 Task: Search one way flight ticket for 3 adults, 3 children in business from Peoria: General Downing-peoria International Airport to Gillette: Gillette Campbell County Airport on 5-1-2023. Choice of flights is Emirates. Number of bags: 1 carry on bag and 3 checked bags. Outbound departure time preference is 22:30.
Action: Mouse moved to (219, 308)
Screenshot: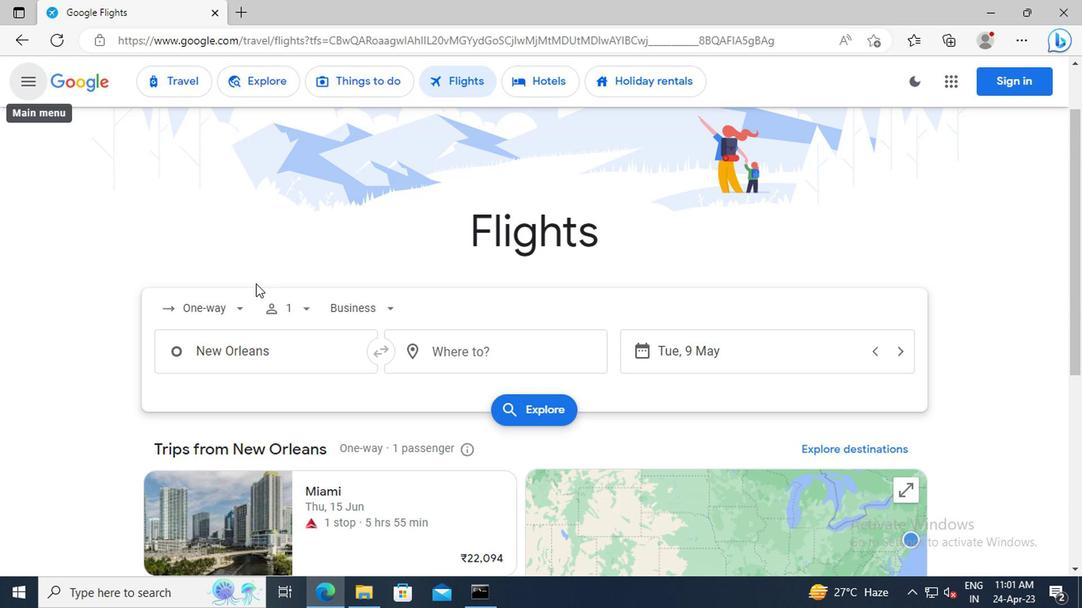 
Action: Mouse pressed left at (219, 308)
Screenshot: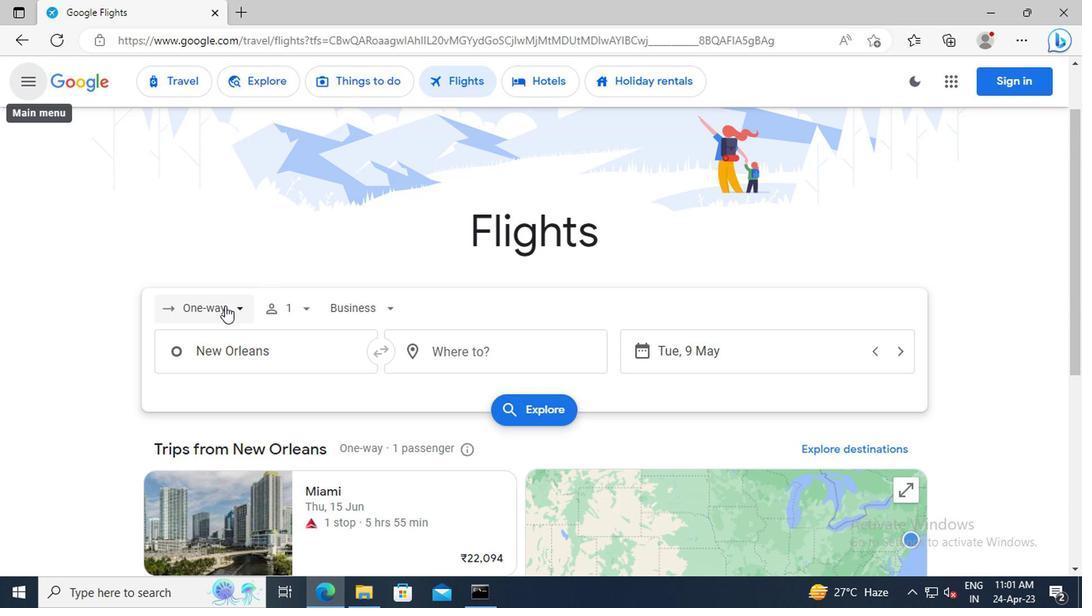 
Action: Mouse moved to (221, 387)
Screenshot: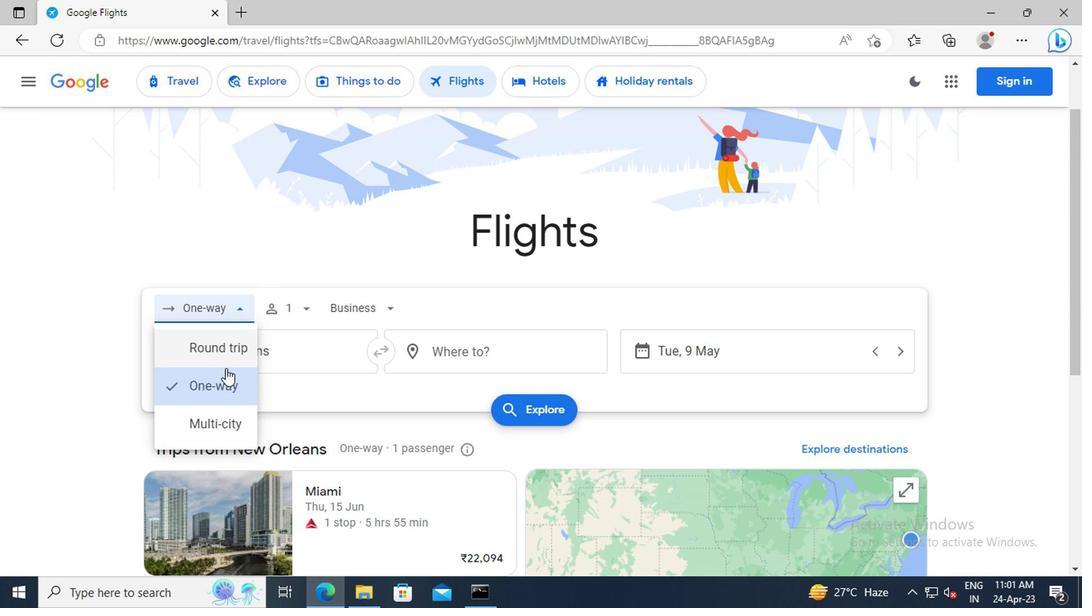 
Action: Mouse pressed left at (221, 387)
Screenshot: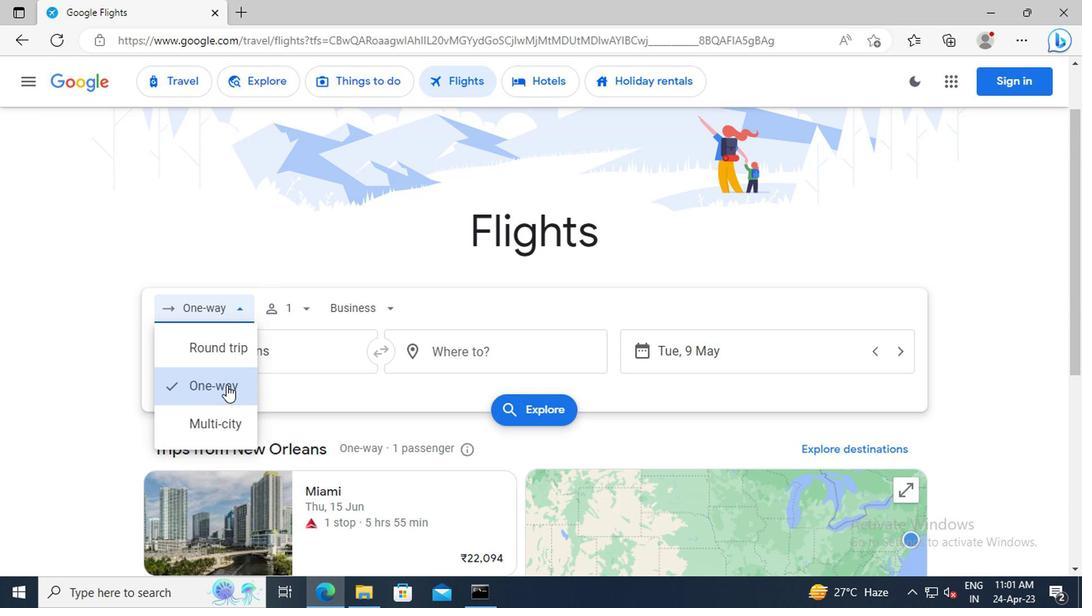 
Action: Mouse moved to (301, 311)
Screenshot: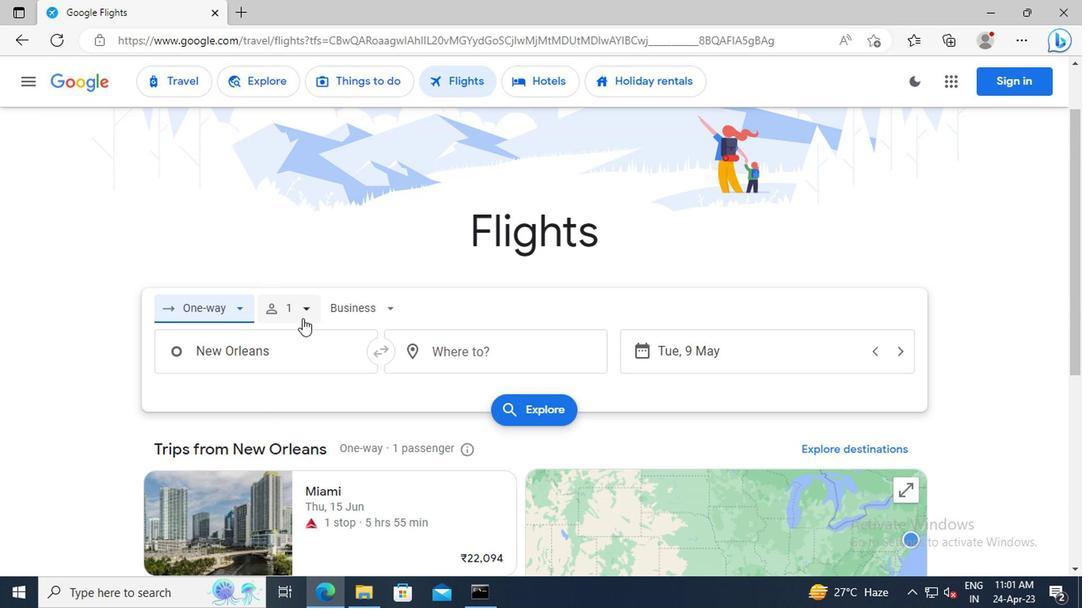 
Action: Mouse pressed left at (301, 311)
Screenshot: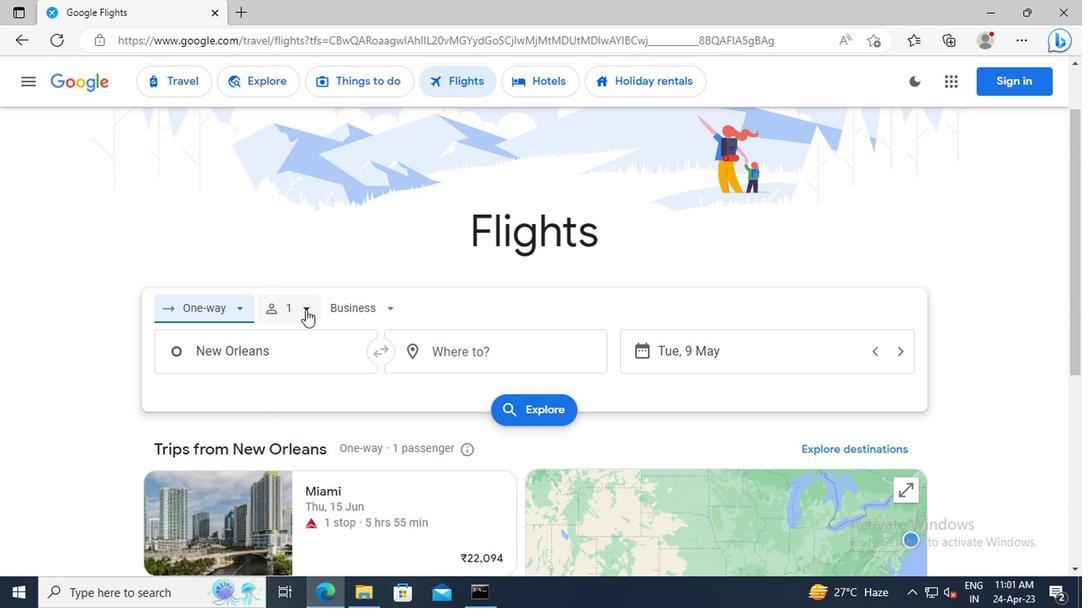 
Action: Mouse moved to (416, 355)
Screenshot: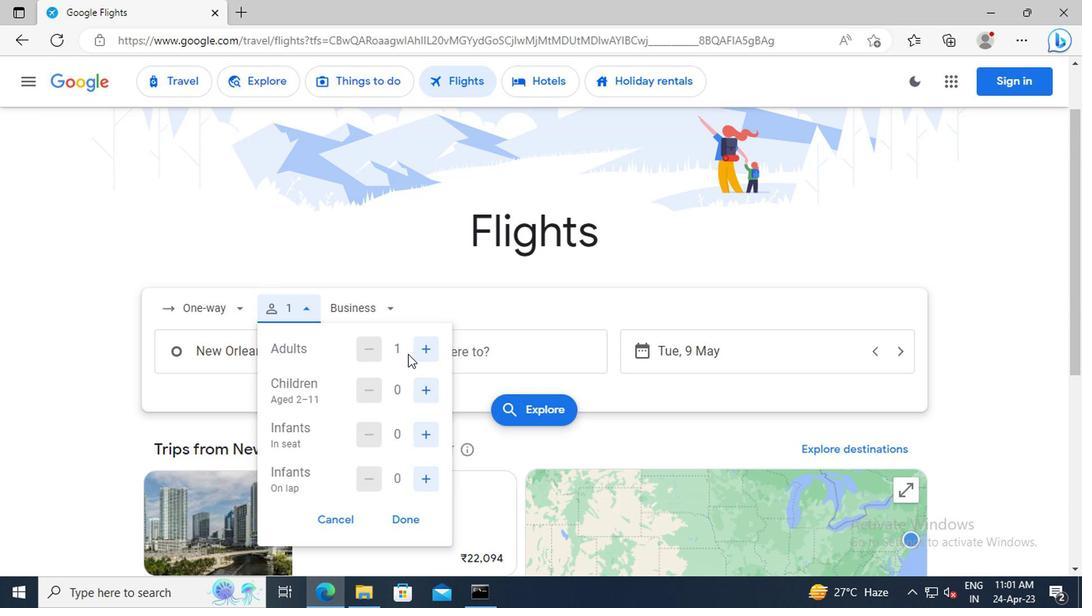 
Action: Mouse pressed left at (416, 355)
Screenshot: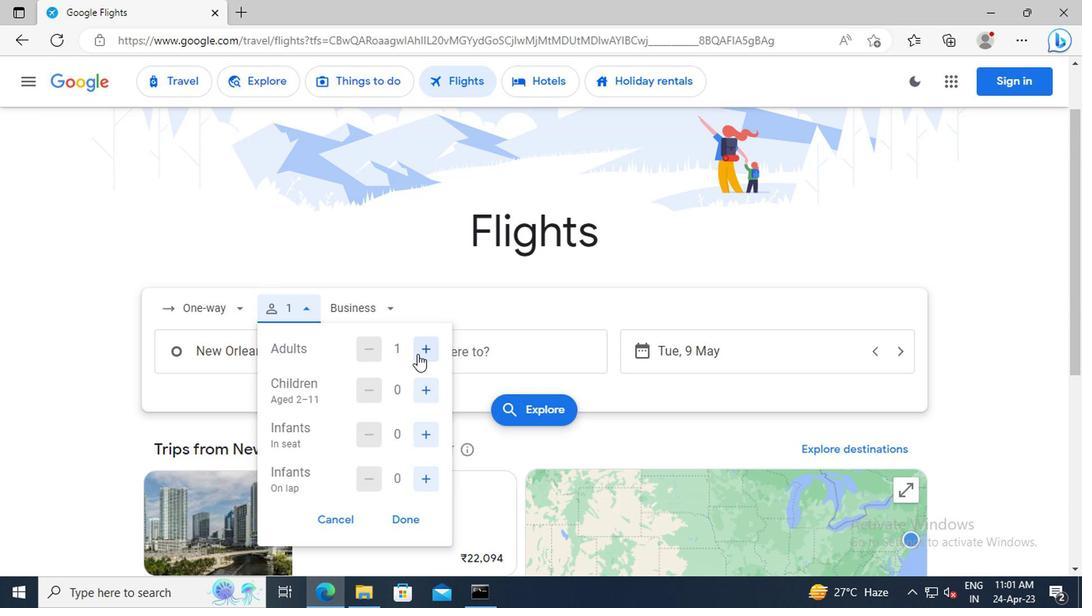 
Action: Mouse moved to (416, 355)
Screenshot: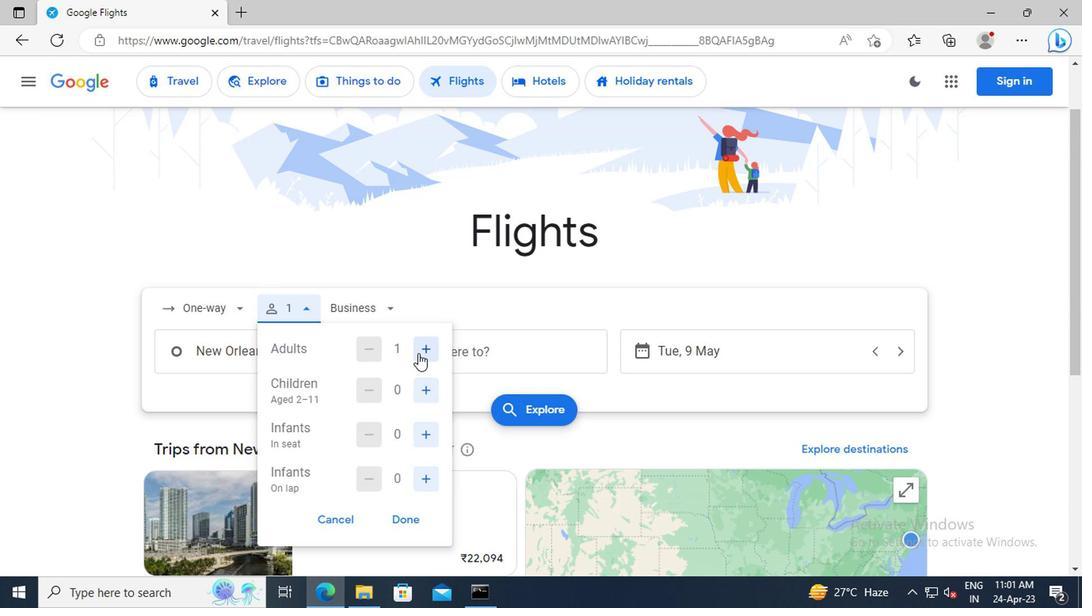 
Action: Mouse pressed left at (416, 355)
Screenshot: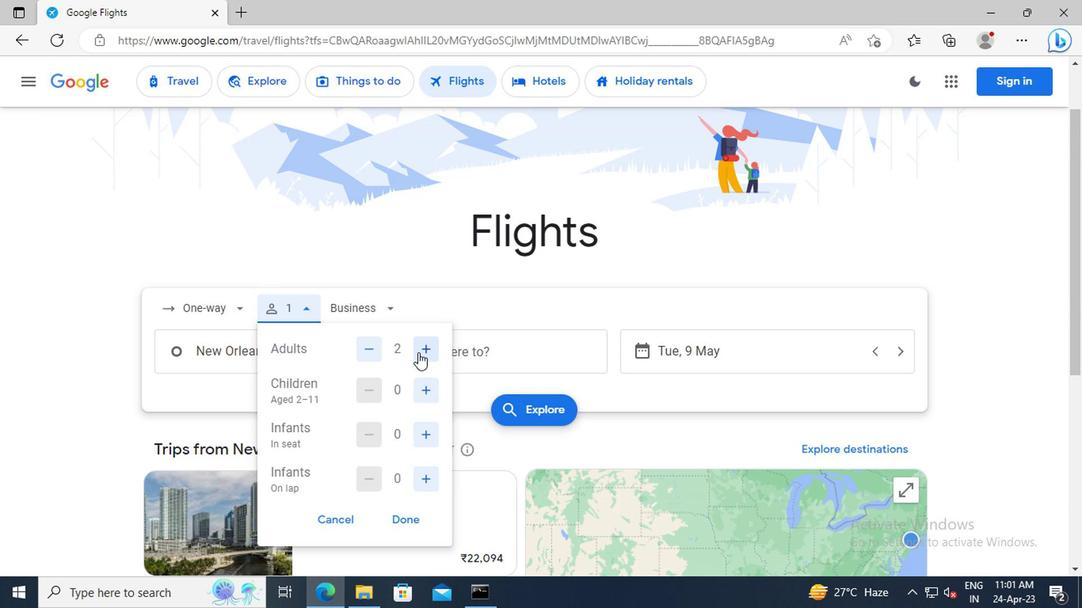 
Action: Mouse moved to (430, 399)
Screenshot: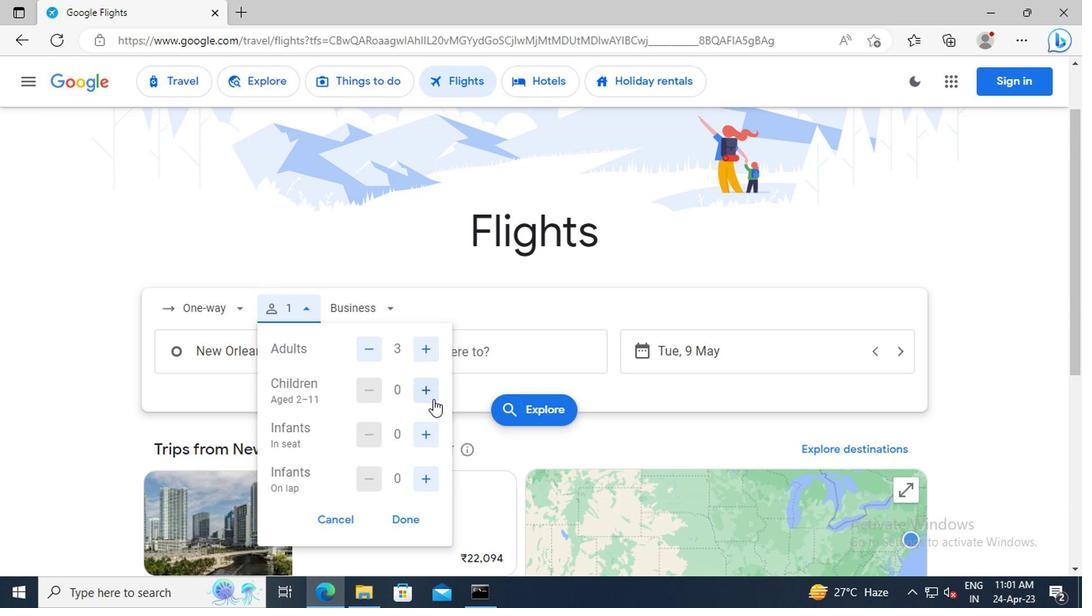 
Action: Mouse pressed left at (430, 399)
Screenshot: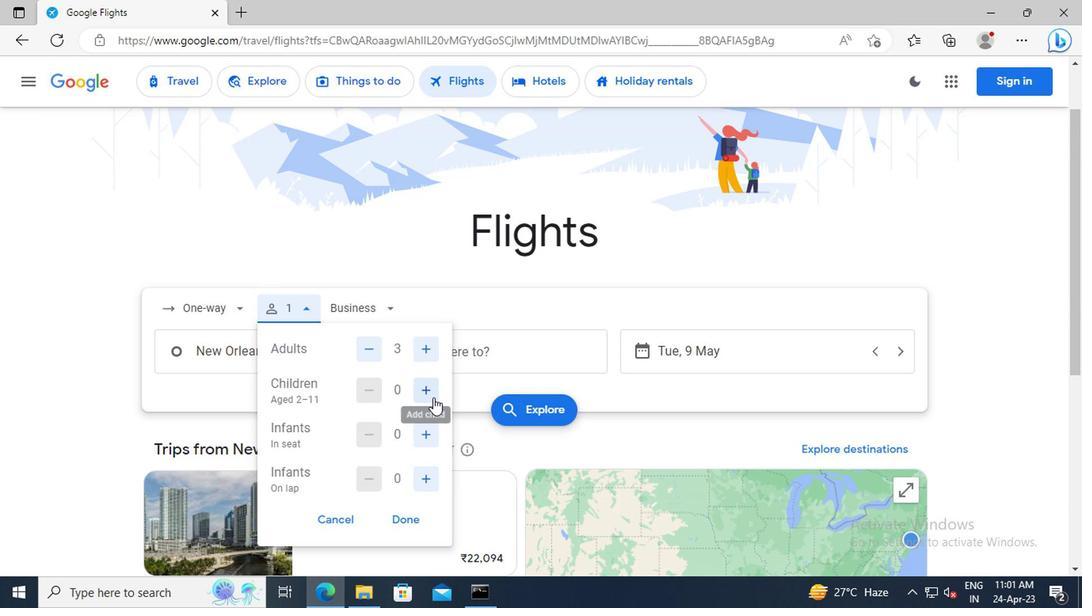 
Action: Mouse pressed left at (430, 399)
Screenshot: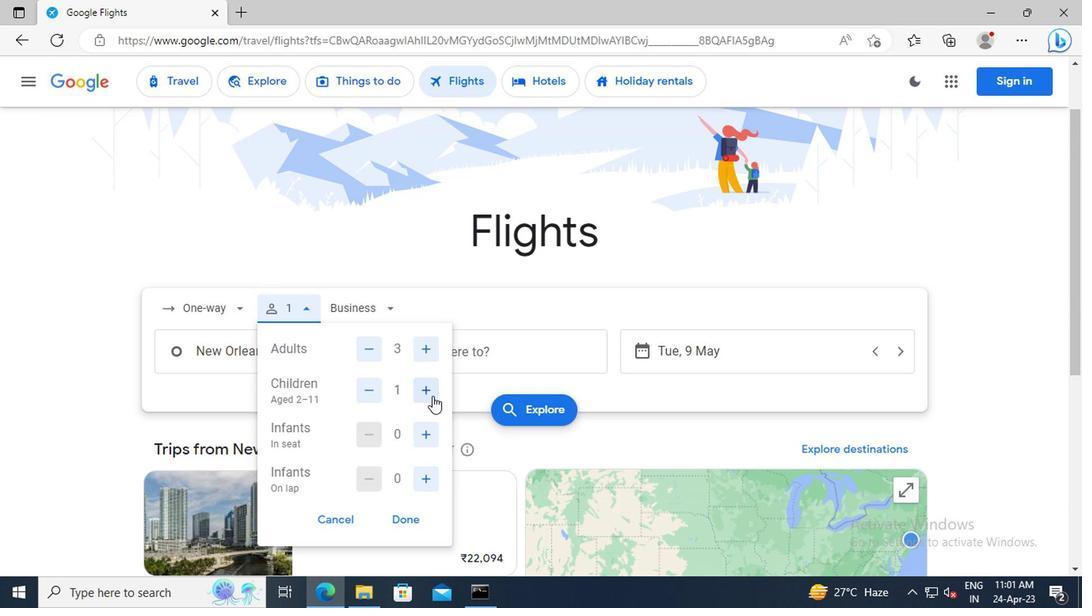 
Action: Mouse pressed left at (430, 399)
Screenshot: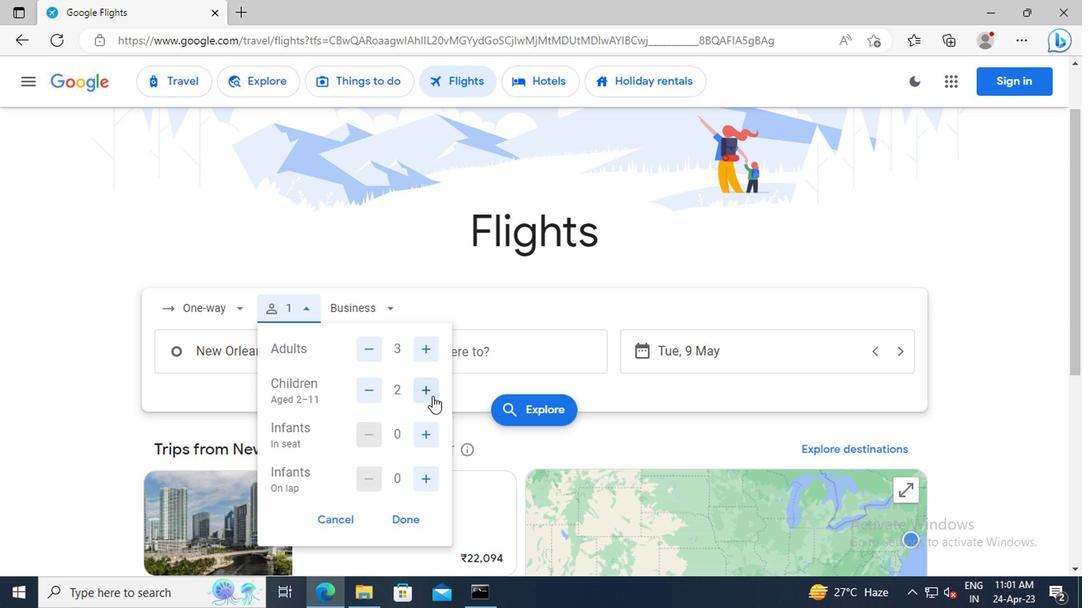 
Action: Mouse moved to (406, 525)
Screenshot: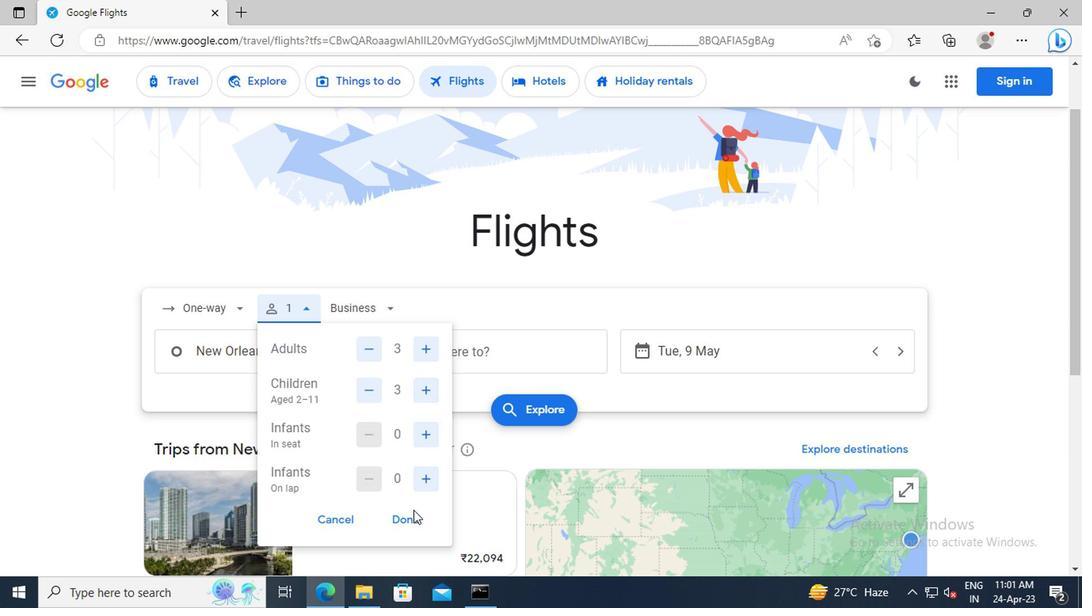 
Action: Mouse pressed left at (406, 525)
Screenshot: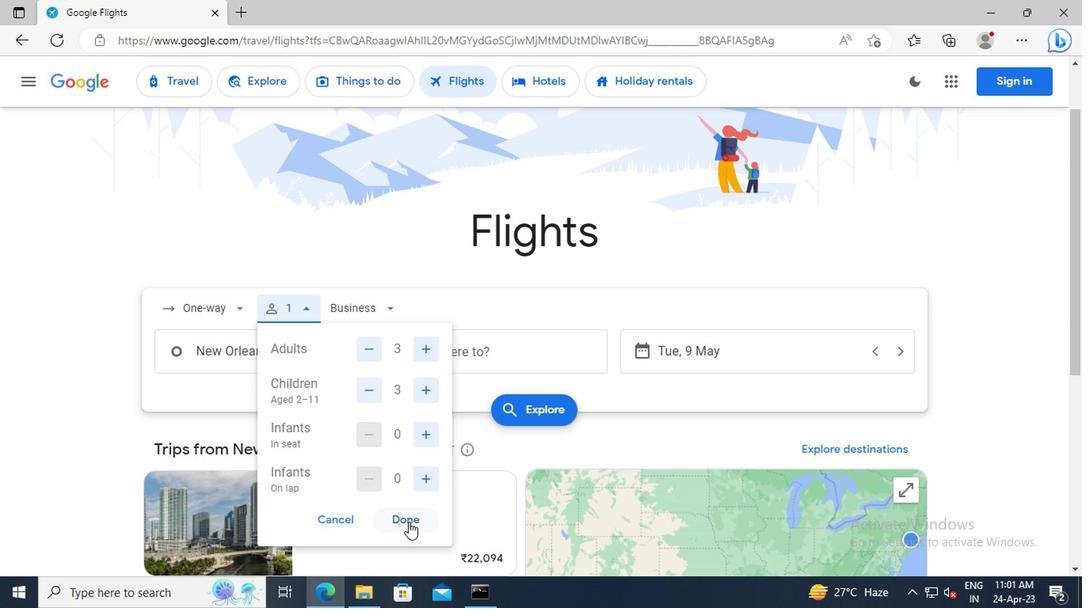 
Action: Mouse moved to (367, 310)
Screenshot: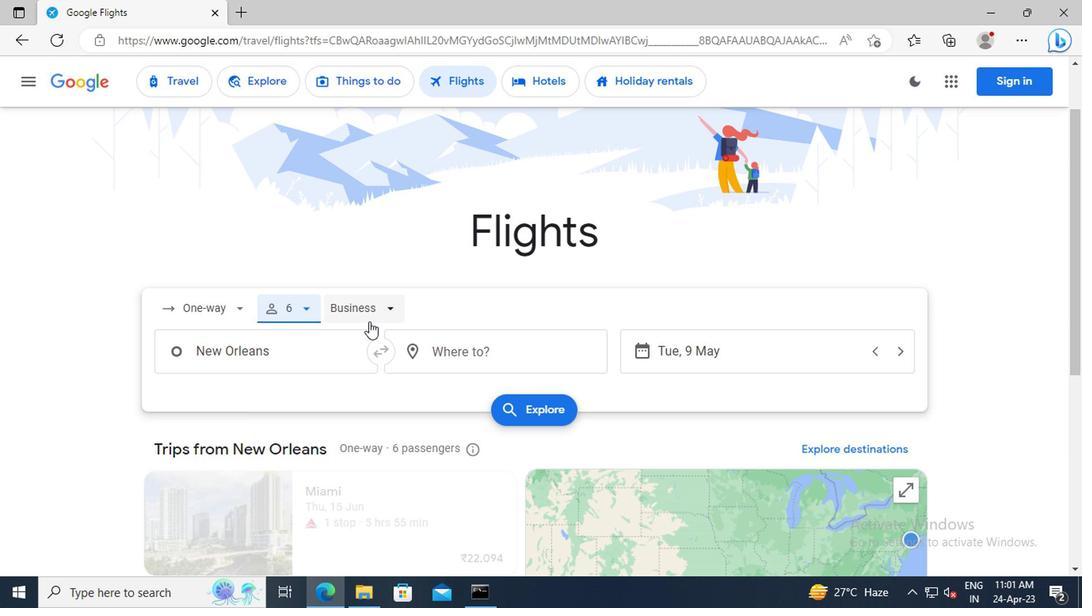
Action: Mouse pressed left at (367, 310)
Screenshot: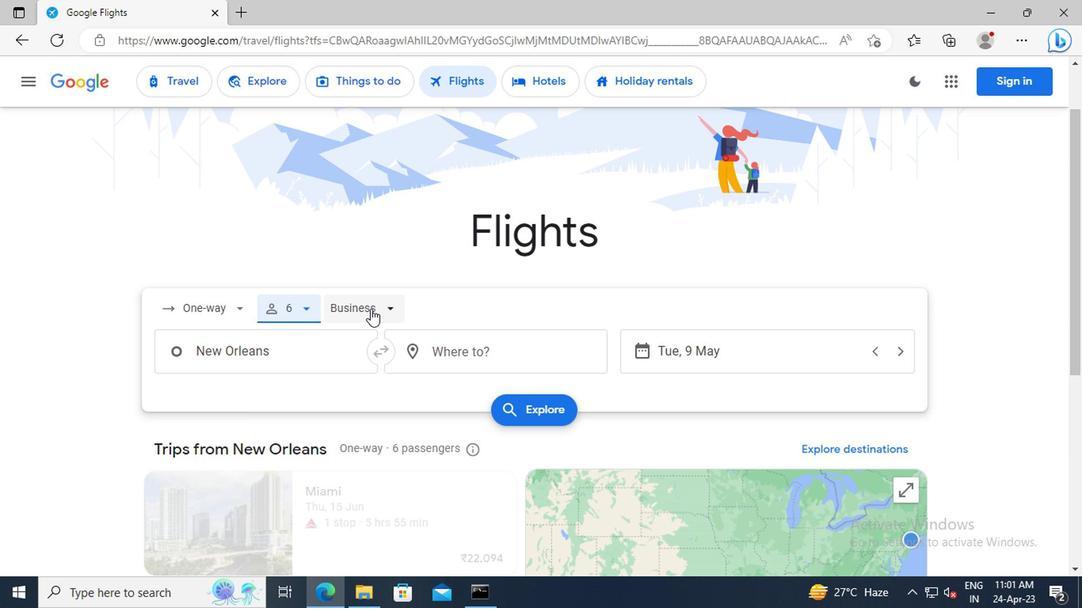 
Action: Mouse moved to (390, 426)
Screenshot: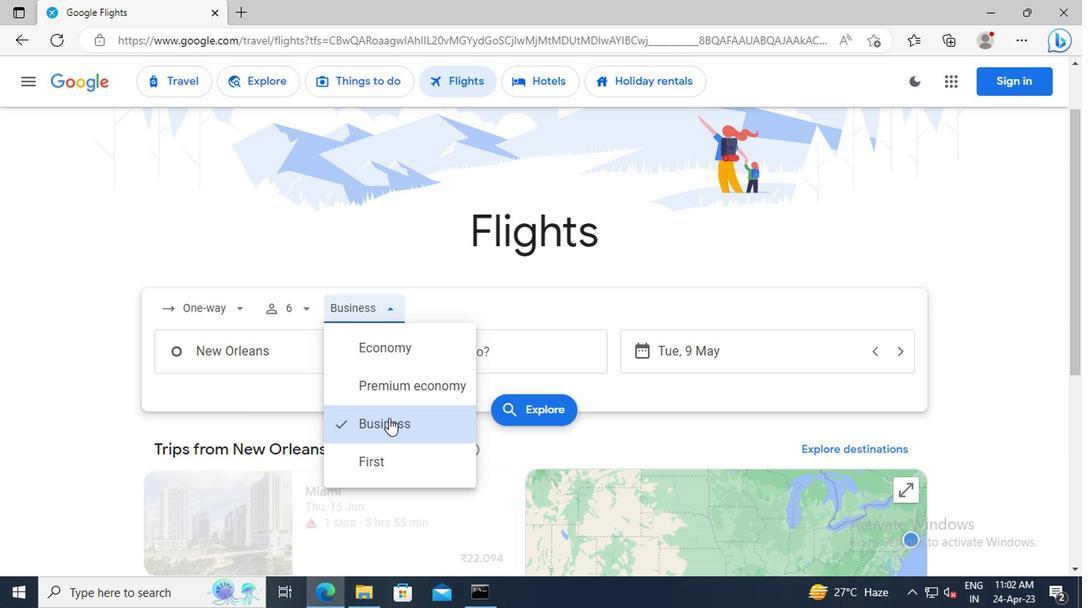 
Action: Mouse pressed left at (390, 426)
Screenshot: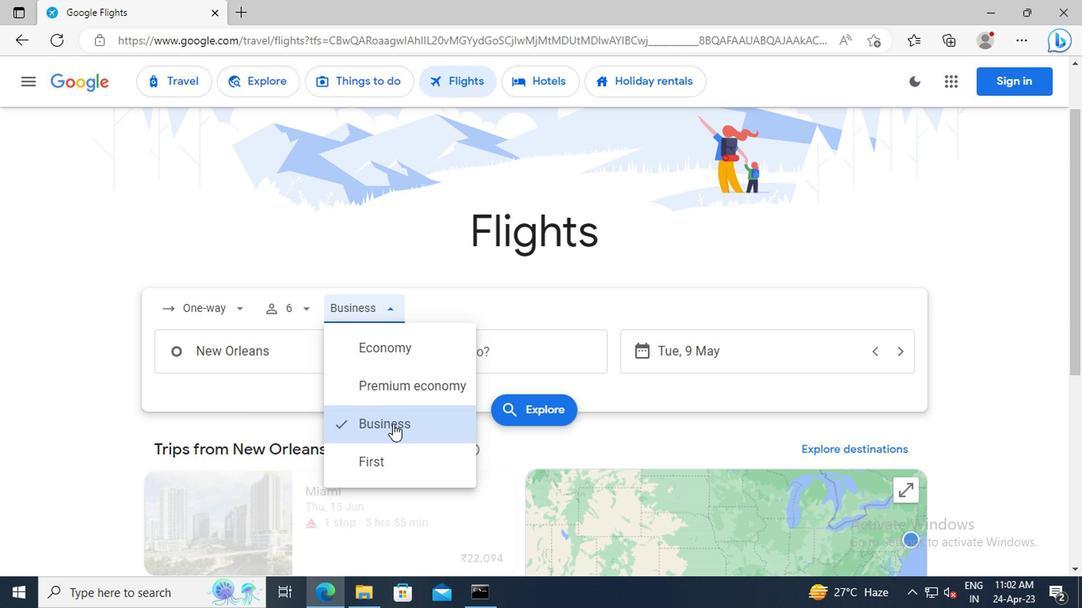 
Action: Mouse moved to (280, 356)
Screenshot: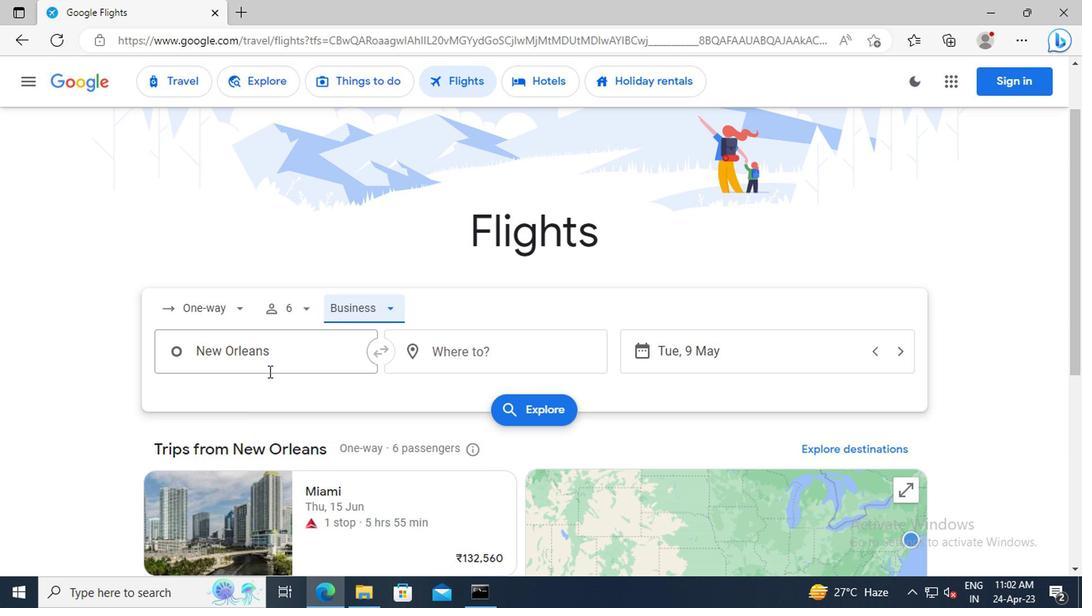 
Action: Mouse pressed left at (280, 356)
Screenshot: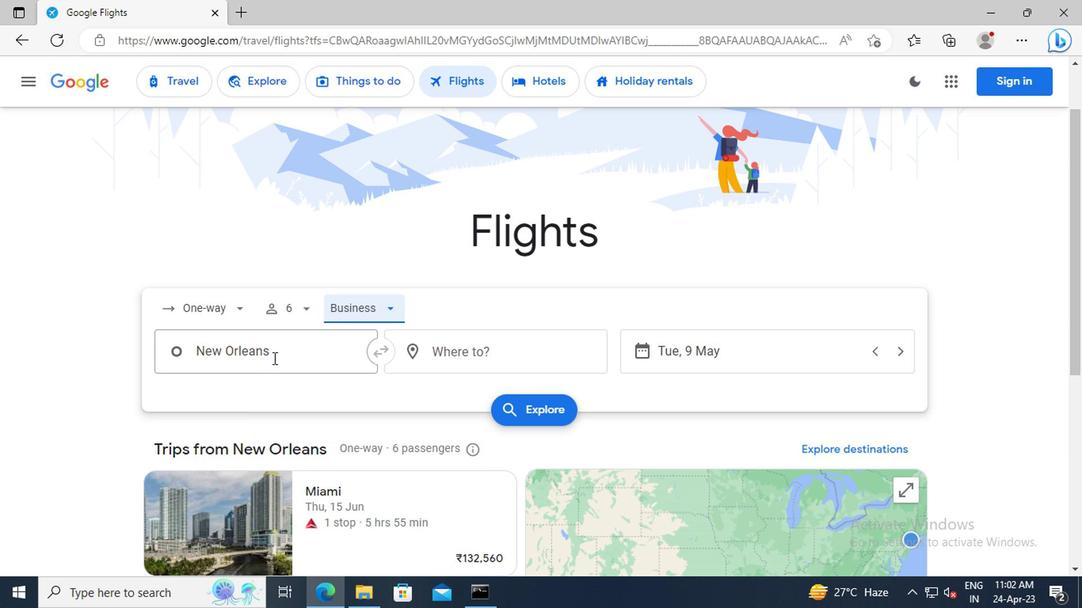 
Action: Key pressed <Key.shift>PEORIA<Key.shift>:<Key.space><Key.shift>G
Screenshot: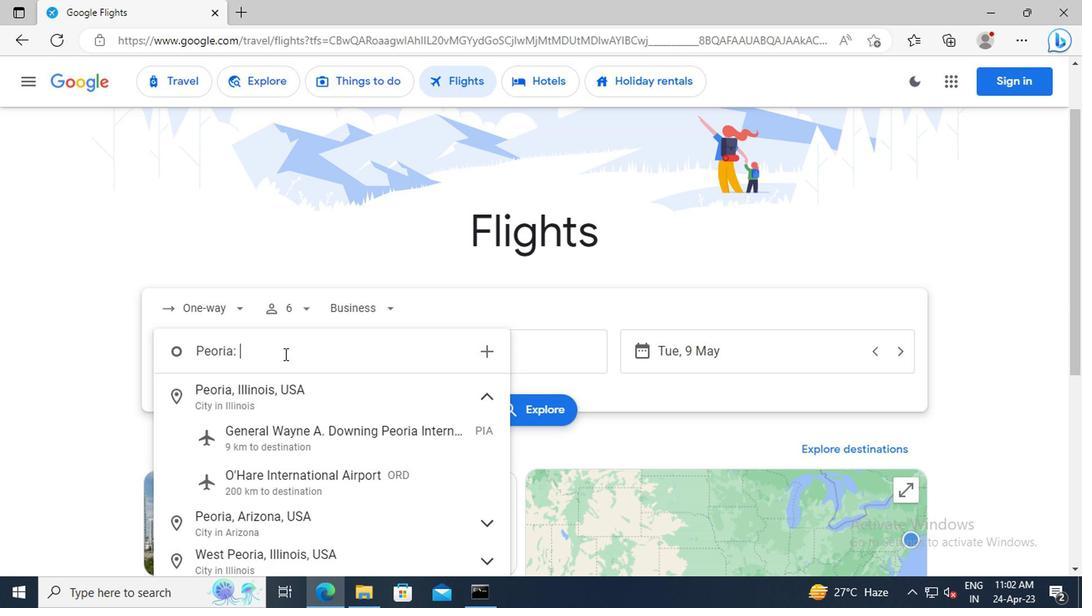 
Action: Mouse moved to (305, 396)
Screenshot: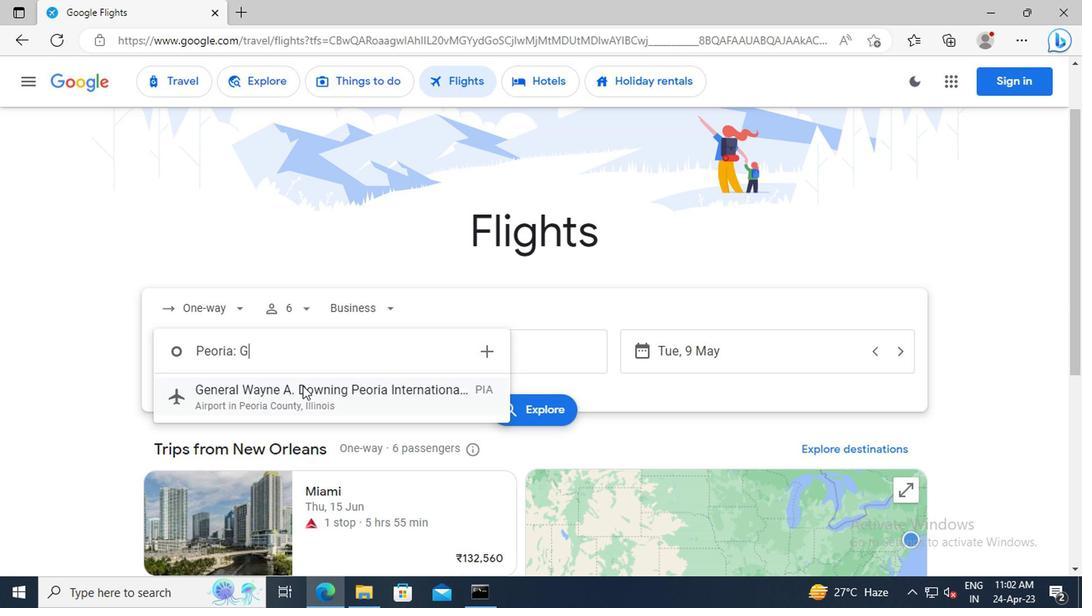 
Action: Mouse pressed left at (305, 396)
Screenshot: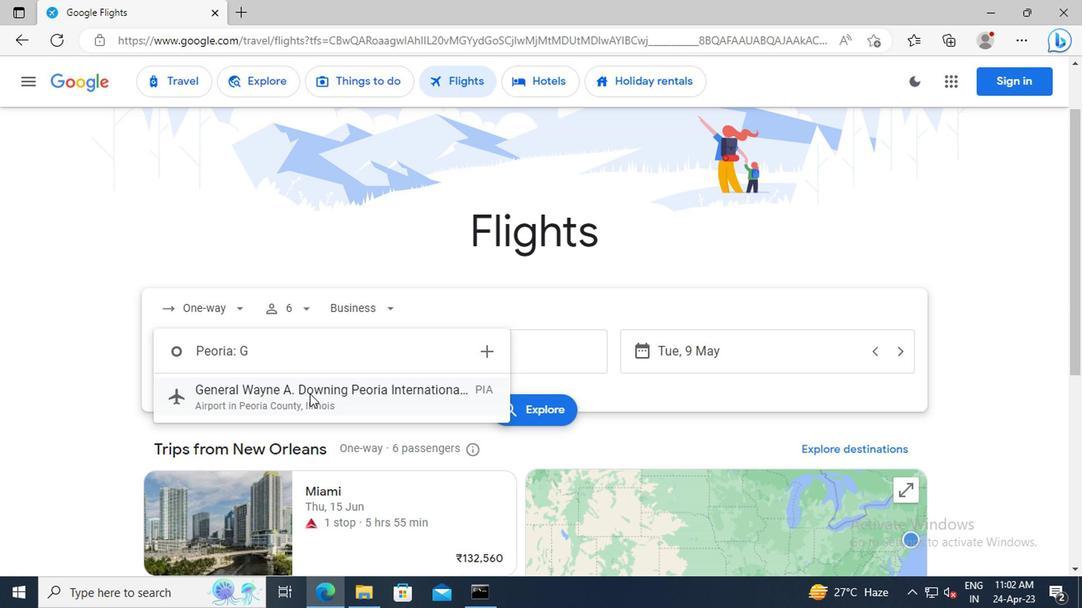 
Action: Mouse moved to (453, 357)
Screenshot: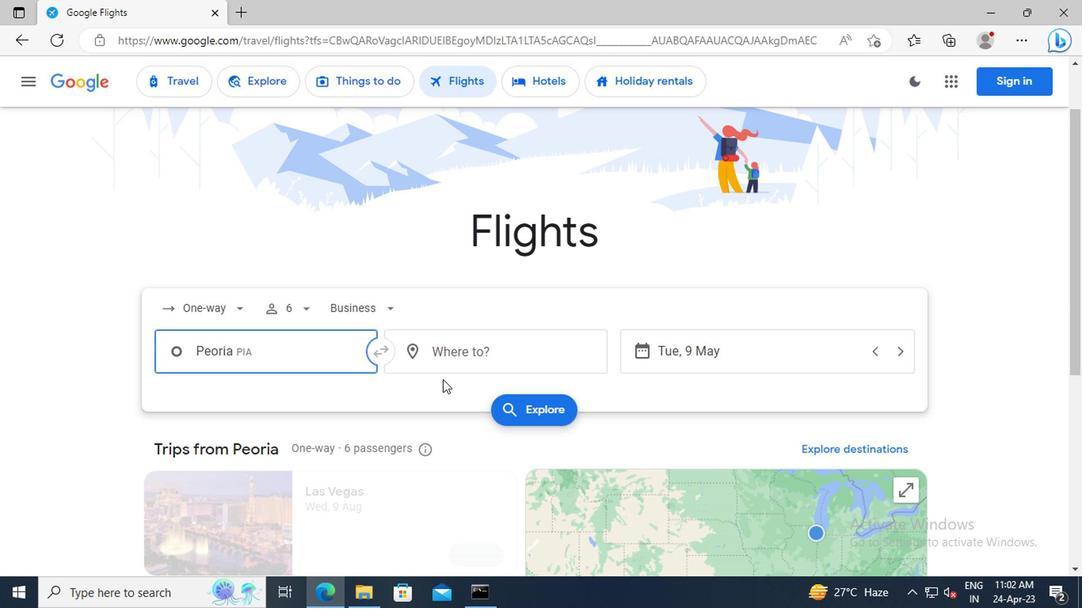 
Action: Mouse pressed left at (453, 357)
Screenshot: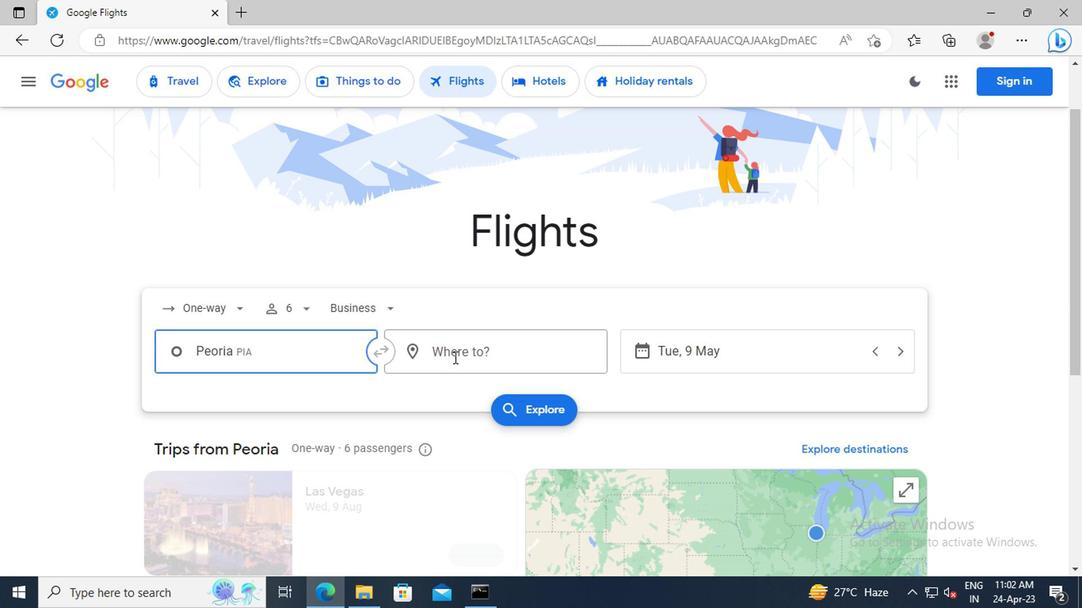 
Action: Mouse moved to (387, 336)
Screenshot: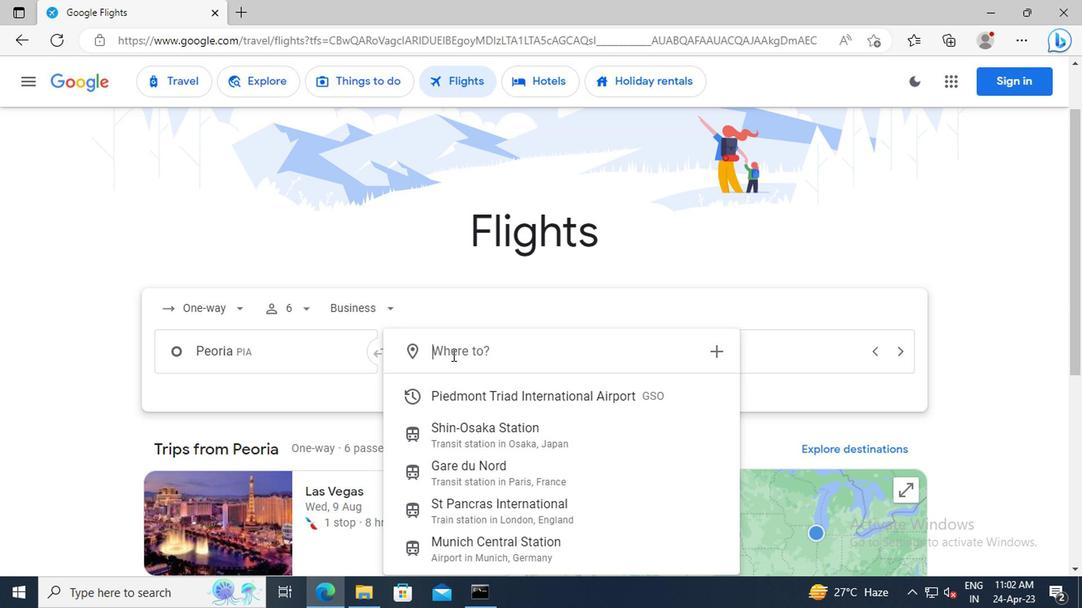 
Action: Key pressed <Key.shift>GILLETTE
Screenshot: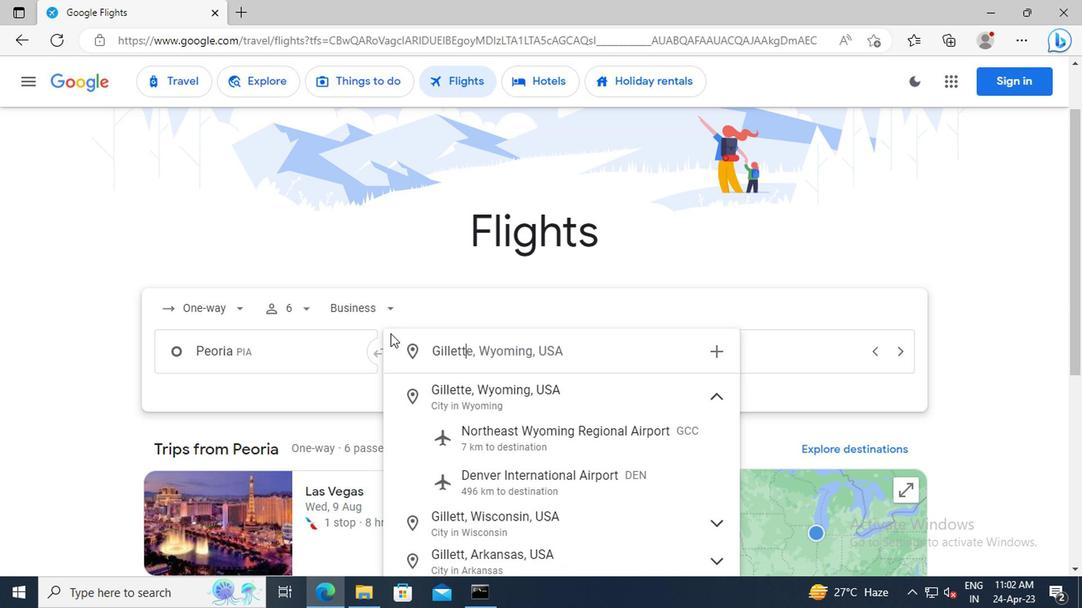 
Action: Mouse moved to (539, 434)
Screenshot: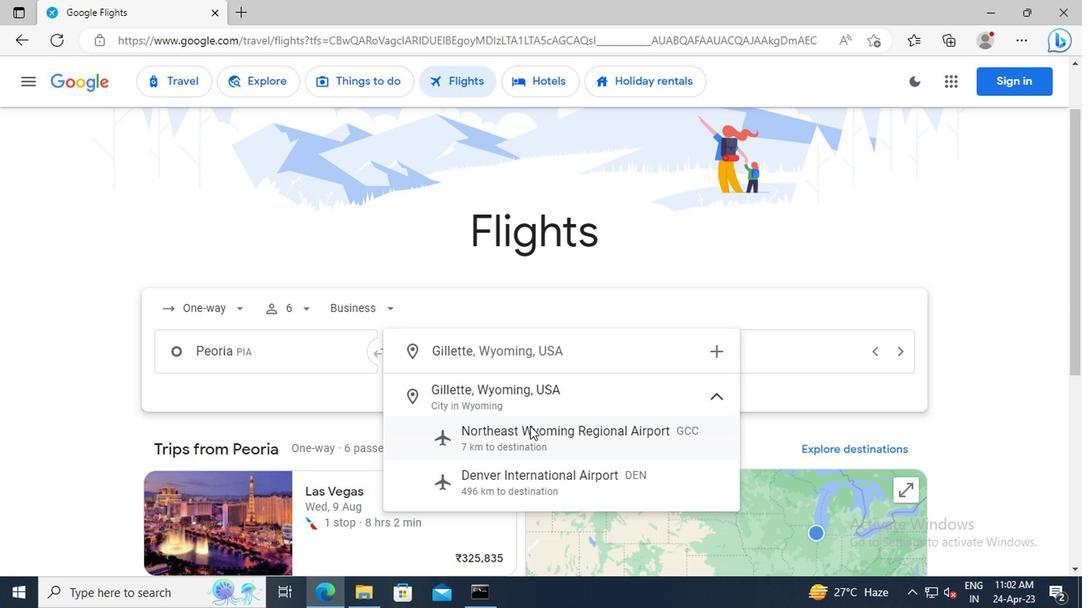 
Action: Mouse pressed left at (539, 434)
Screenshot: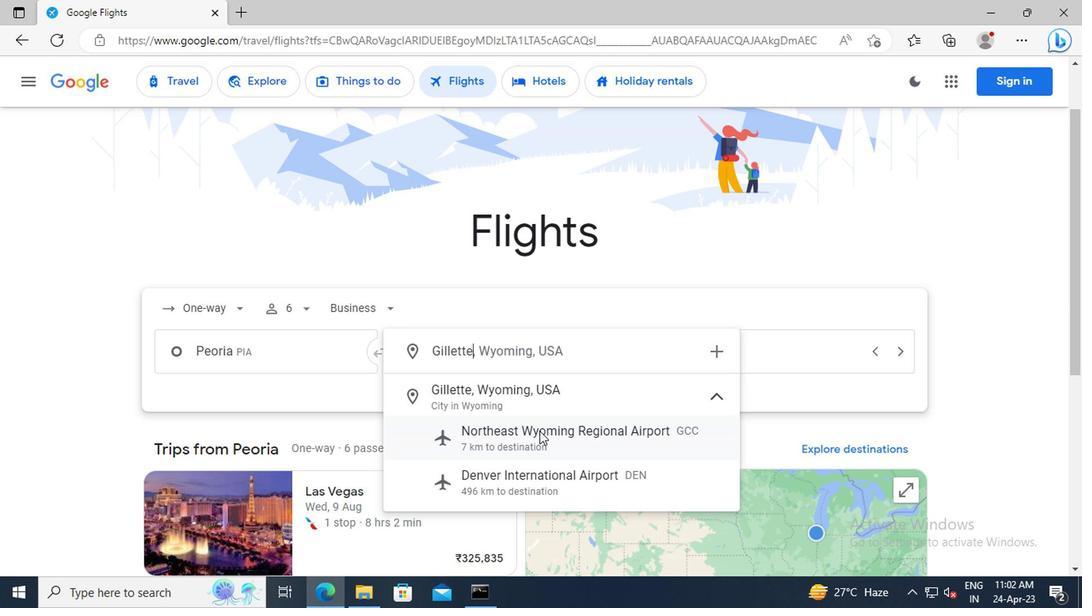 
Action: Mouse moved to (711, 357)
Screenshot: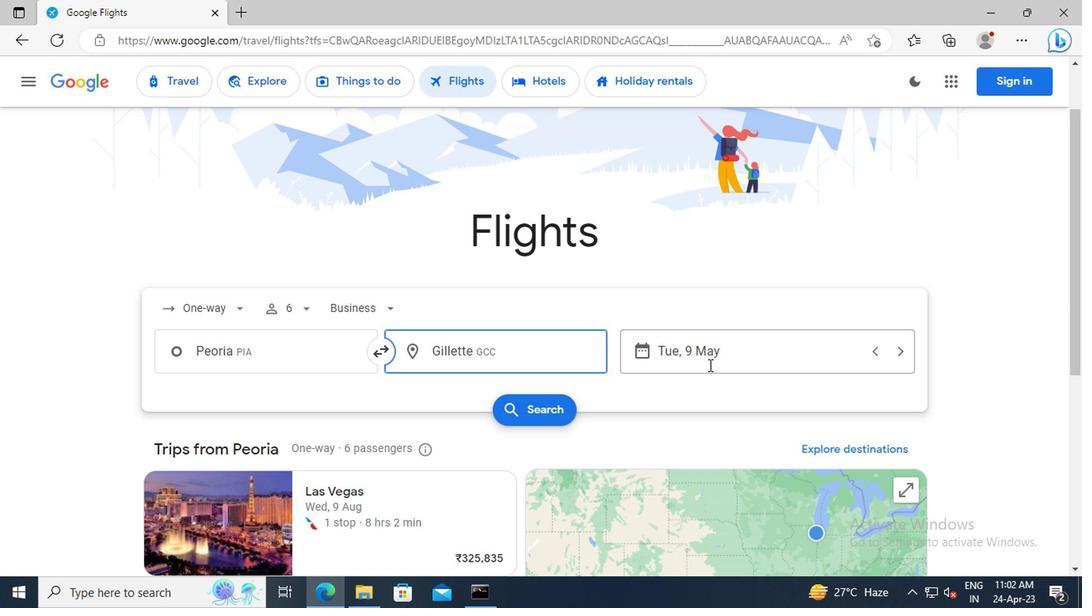
Action: Mouse pressed left at (711, 357)
Screenshot: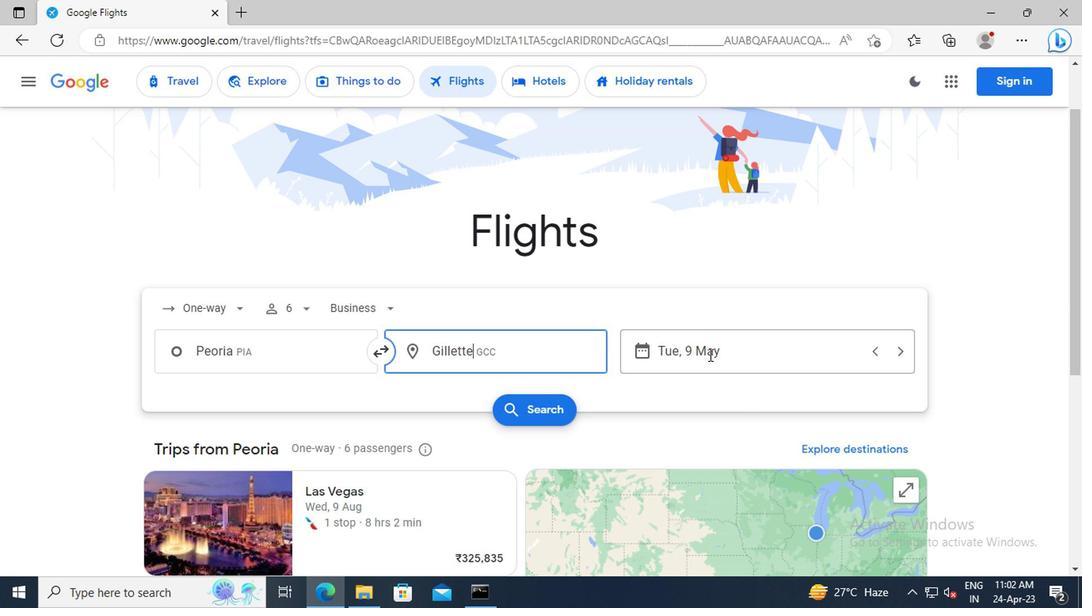 
Action: Mouse moved to (636, 396)
Screenshot: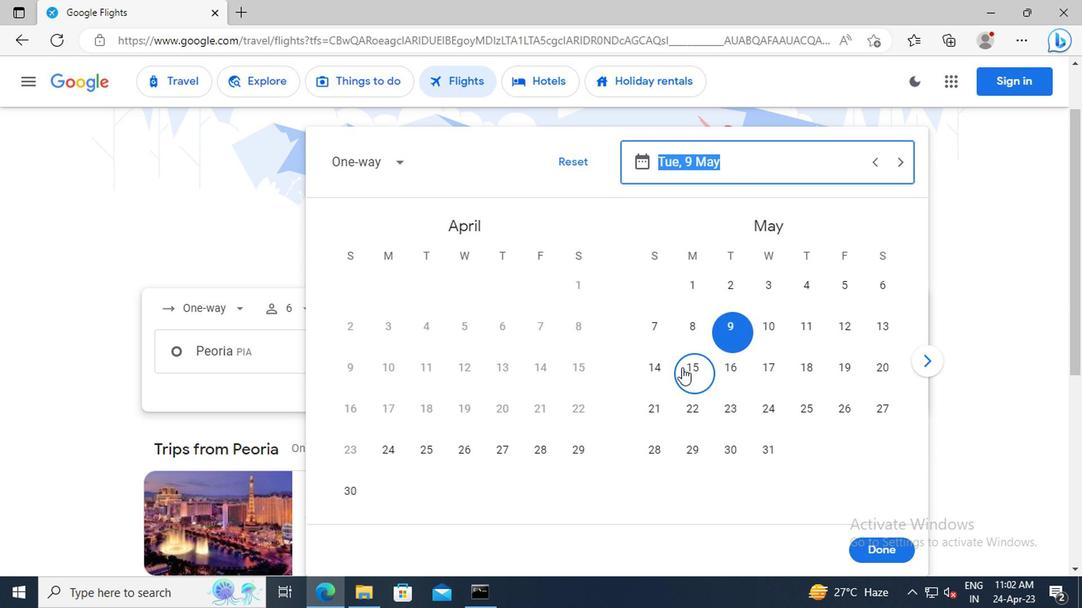 
Action: Key pressed 1<Key.space>MAY<Key.enter>
Screenshot: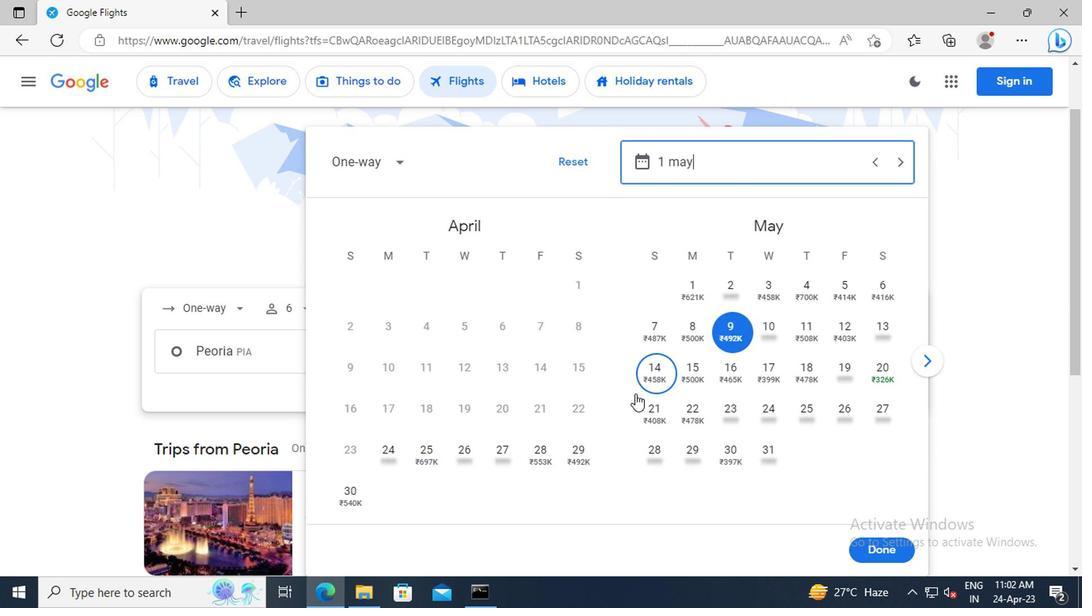 
Action: Mouse moved to (885, 558)
Screenshot: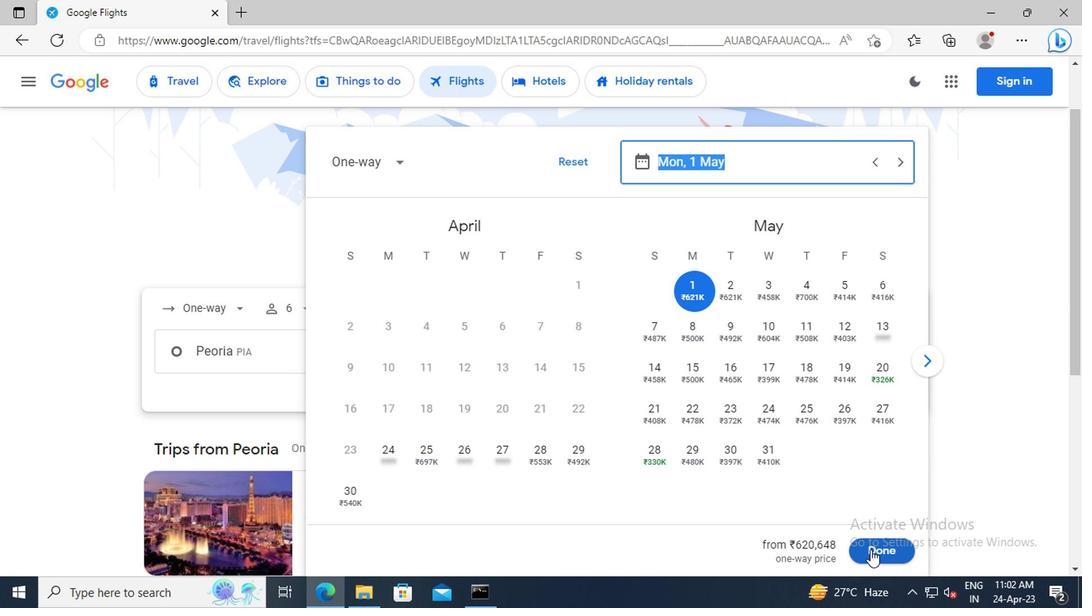 
Action: Mouse pressed left at (885, 558)
Screenshot: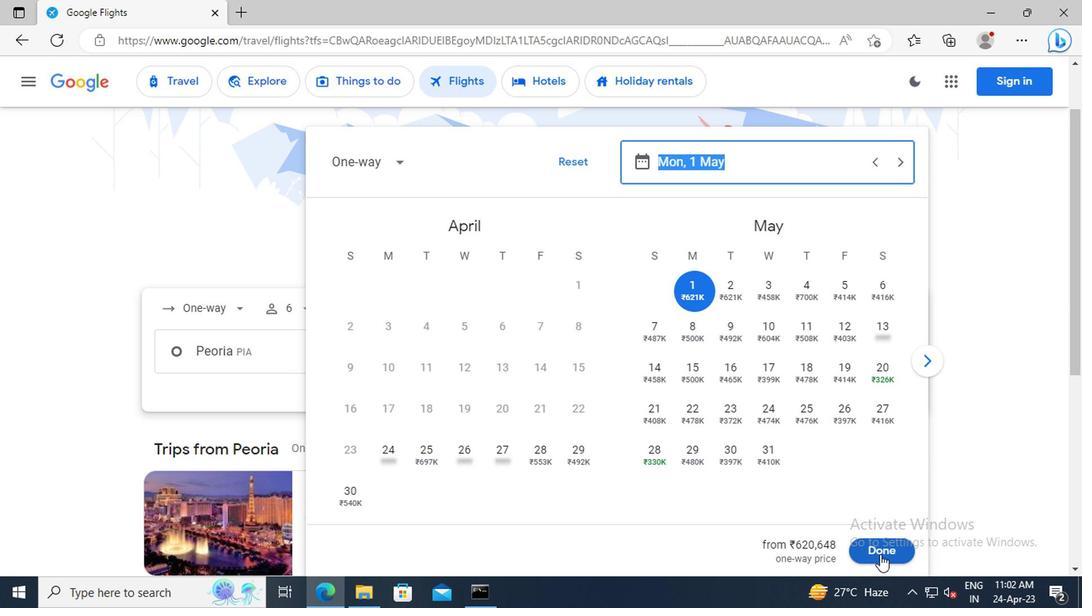 
Action: Mouse moved to (547, 413)
Screenshot: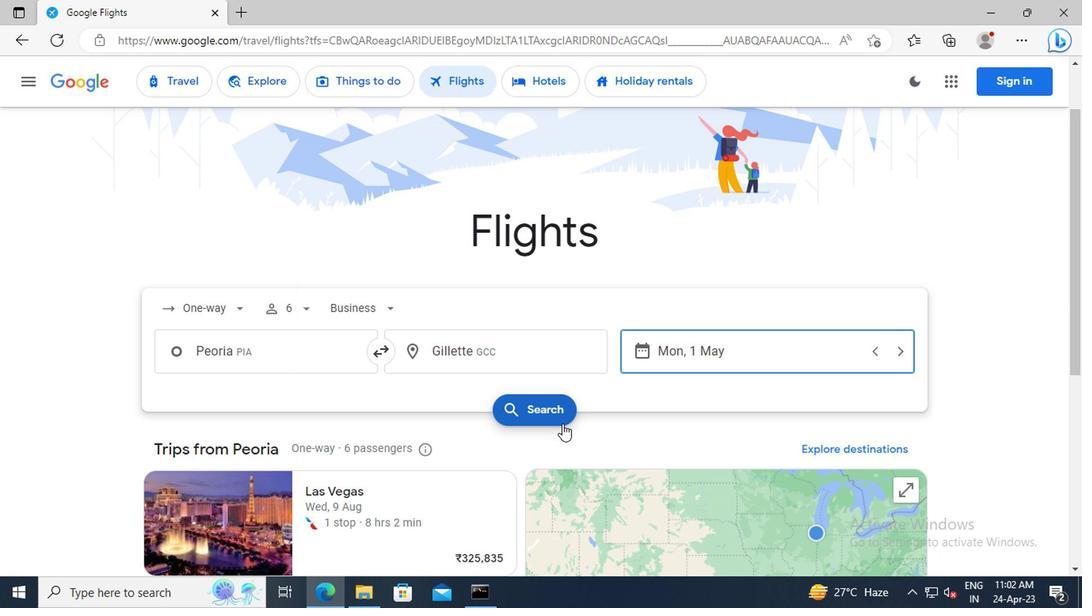 
Action: Mouse pressed left at (547, 413)
Screenshot: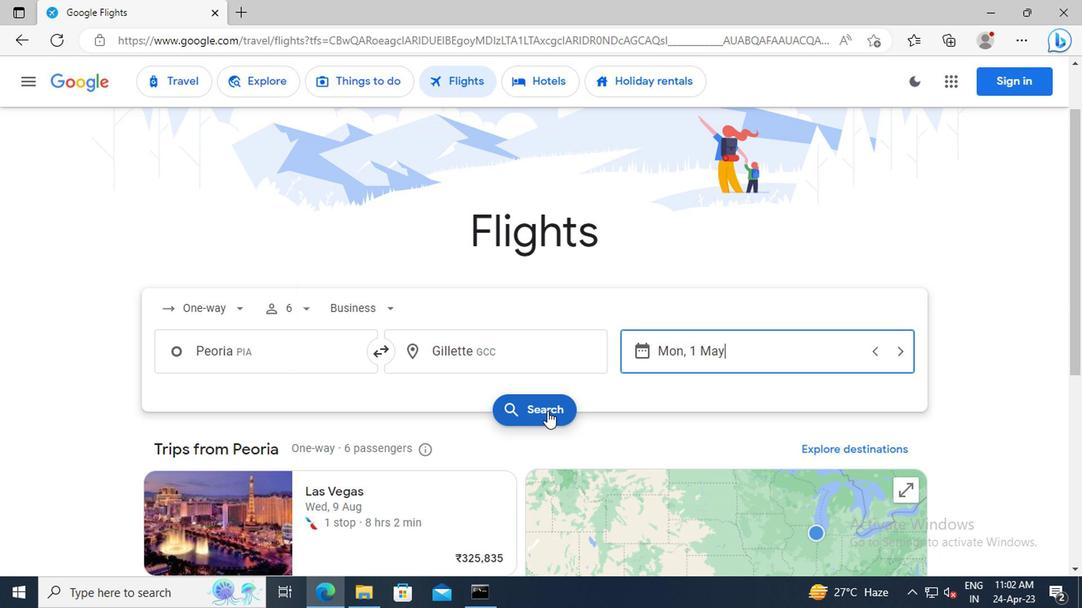 
Action: Mouse moved to (178, 227)
Screenshot: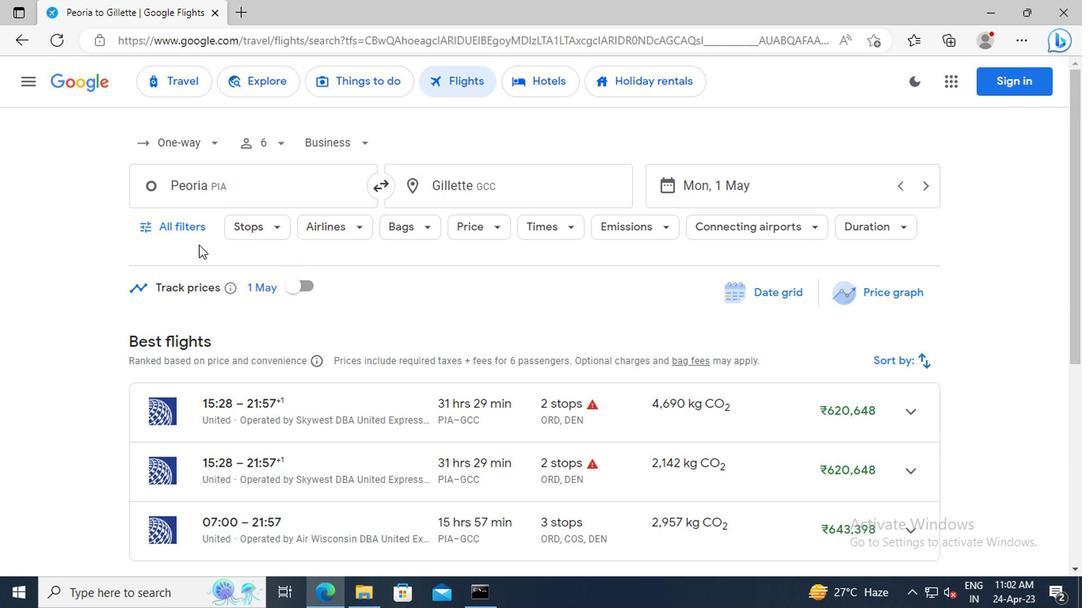 
Action: Mouse pressed left at (178, 227)
Screenshot: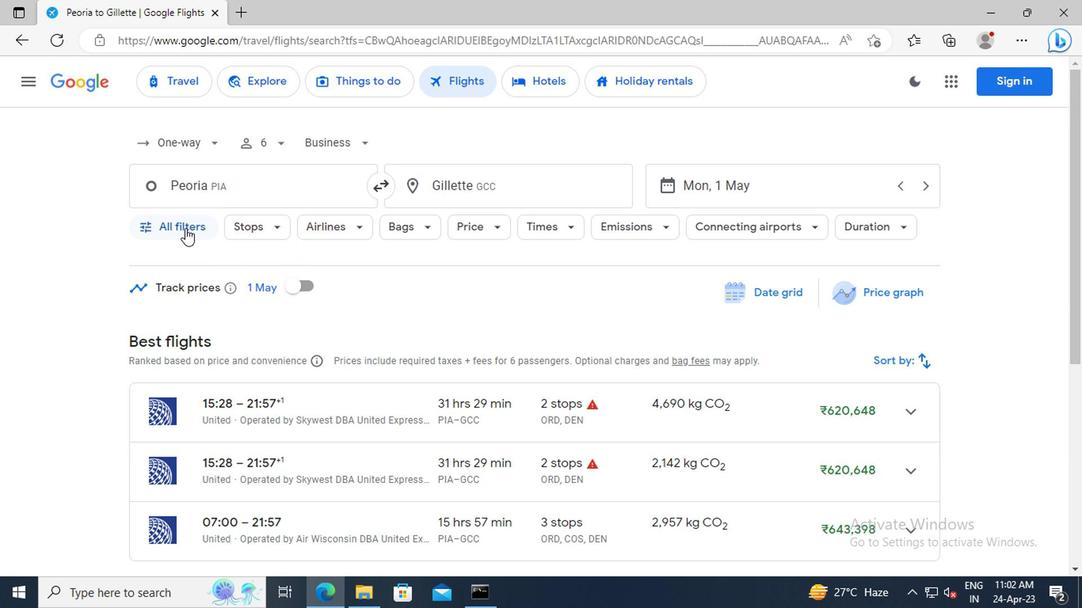 
Action: Mouse moved to (293, 346)
Screenshot: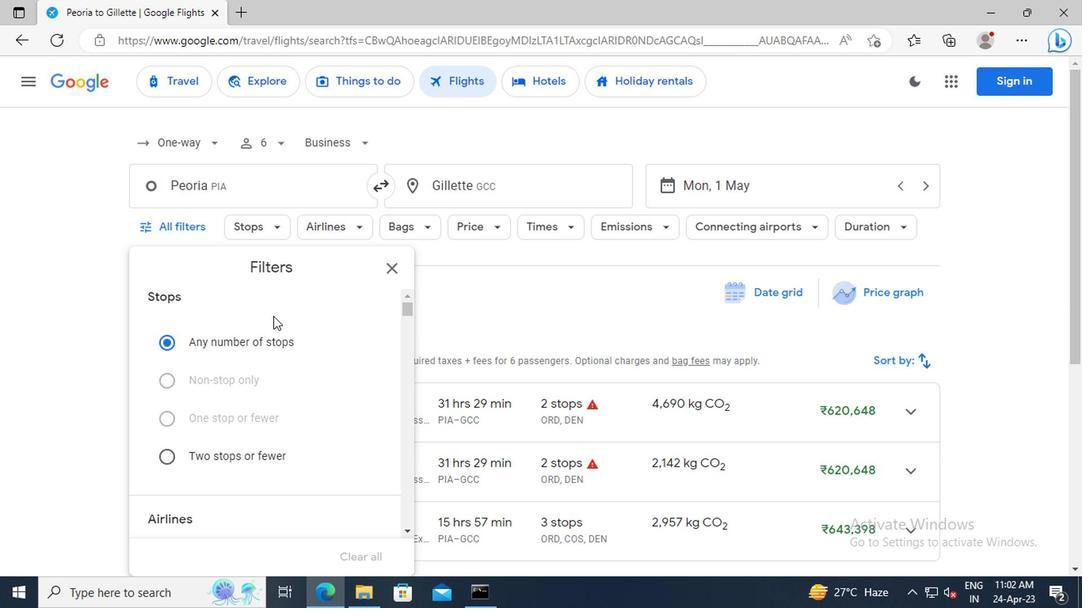 
Action: Mouse scrolled (293, 346) with delta (0, 0)
Screenshot: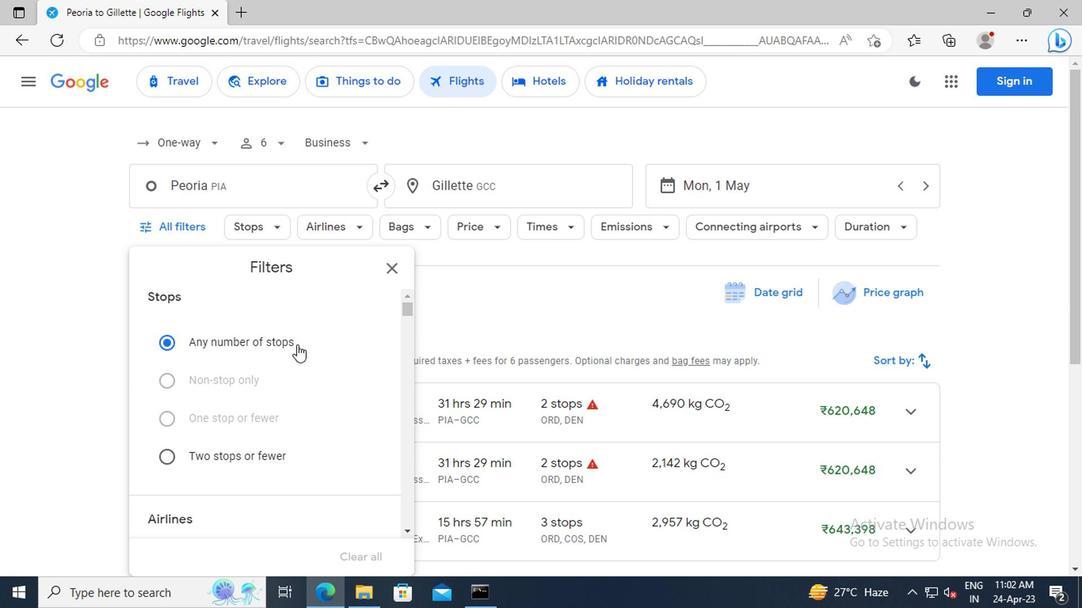 
Action: Mouse scrolled (293, 346) with delta (0, 0)
Screenshot: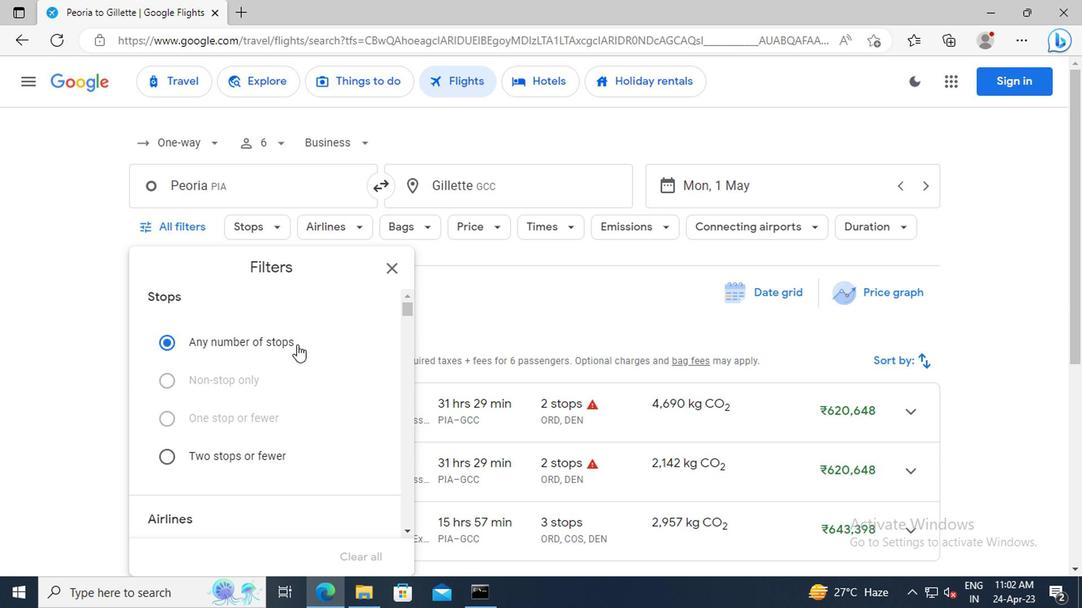 
Action: Mouse scrolled (293, 346) with delta (0, 0)
Screenshot: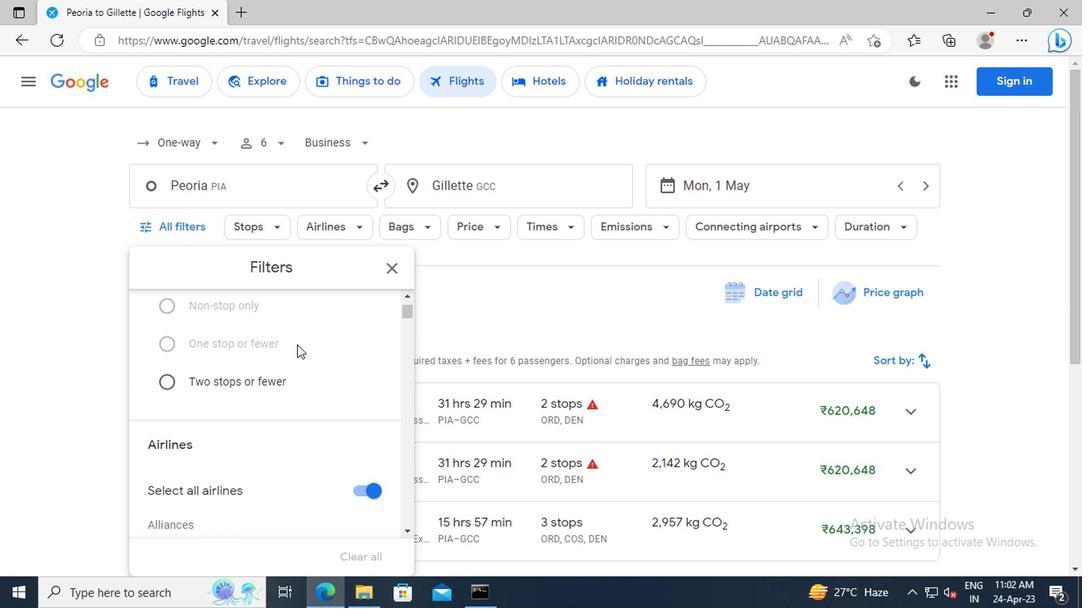 
Action: Mouse scrolled (293, 346) with delta (0, 0)
Screenshot: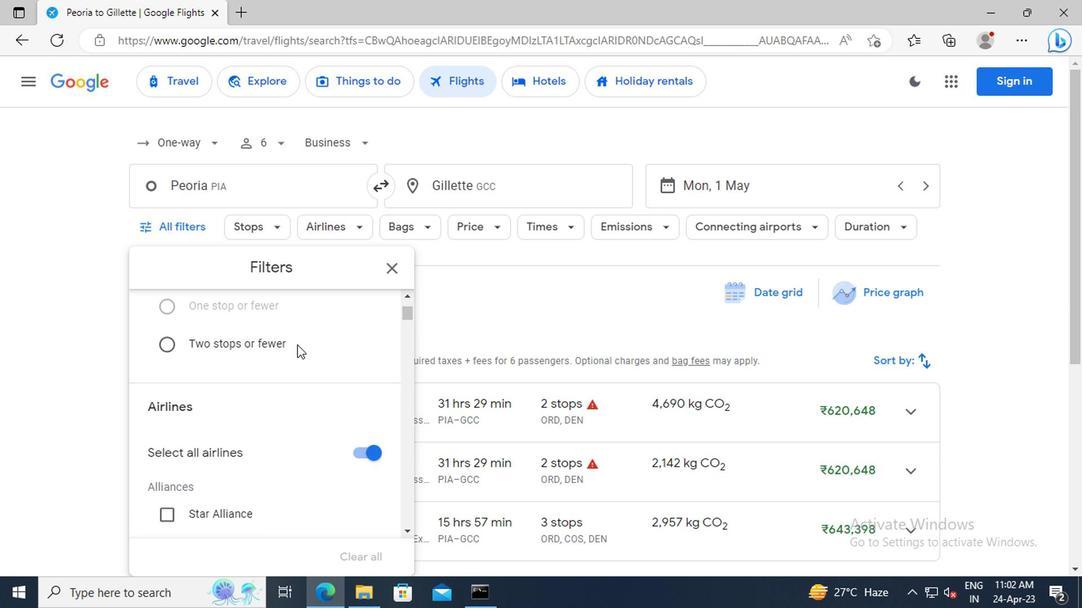 
Action: Mouse scrolled (293, 346) with delta (0, 0)
Screenshot: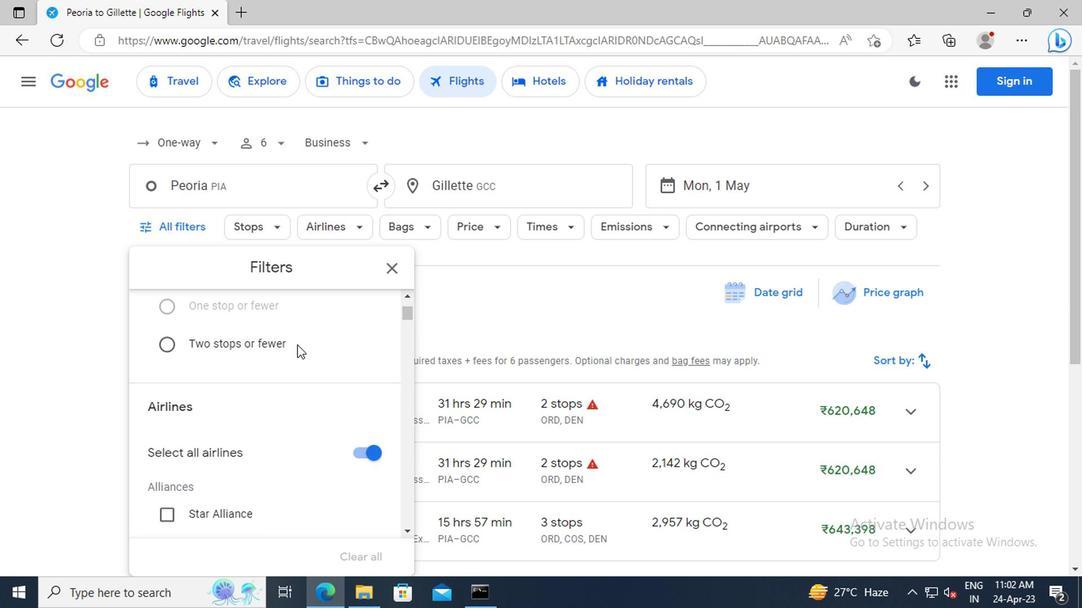 
Action: Mouse scrolled (293, 346) with delta (0, 0)
Screenshot: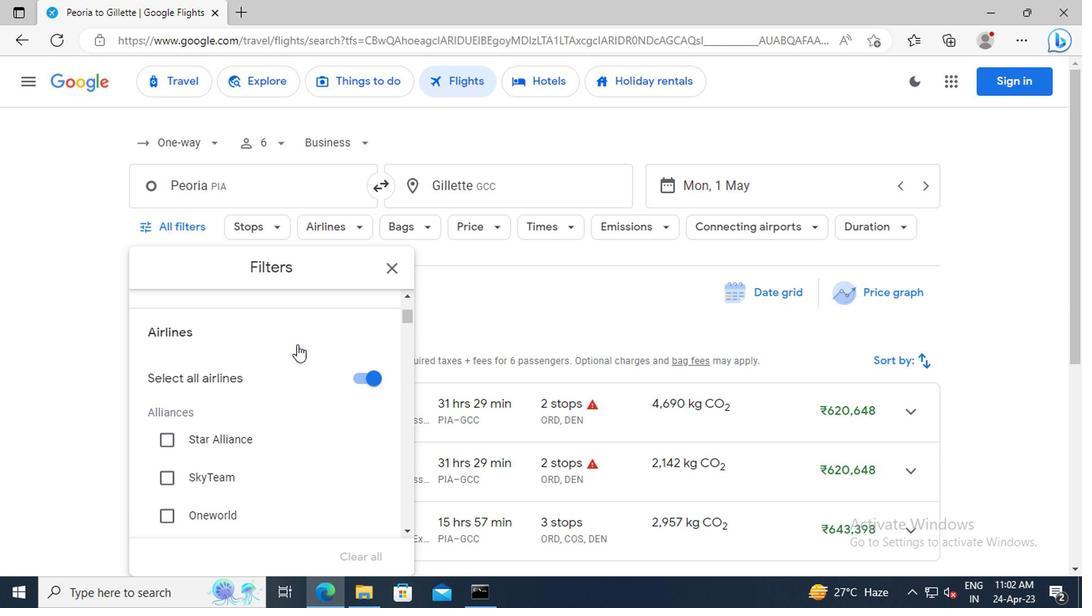 
Action: Mouse scrolled (293, 346) with delta (0, 0)
Screenshot: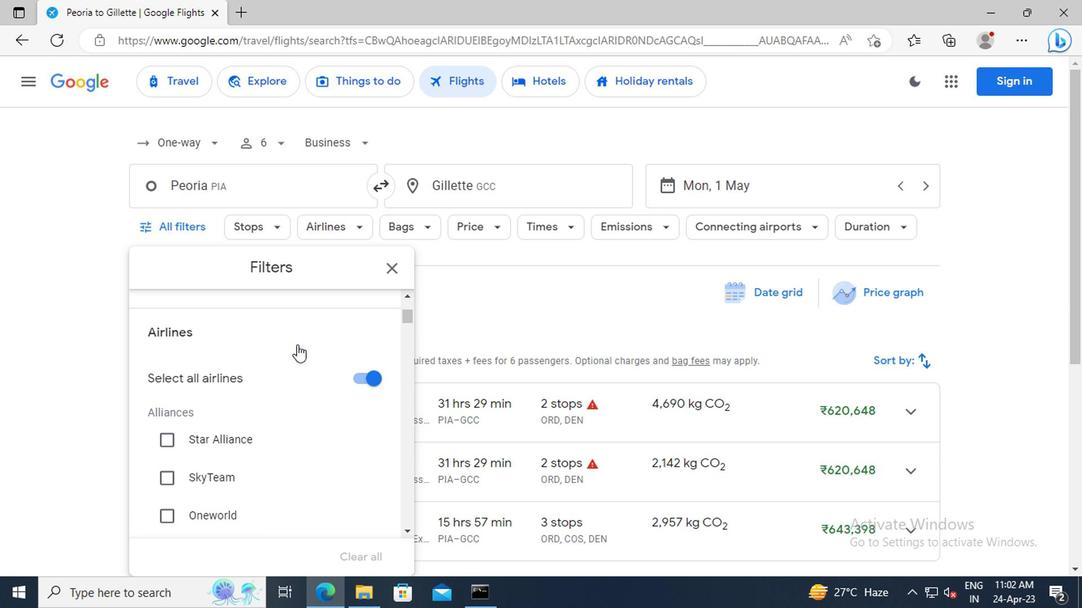 
Action: Mouse scrolled (293, 346) with delta (0, 0)
Screenshot: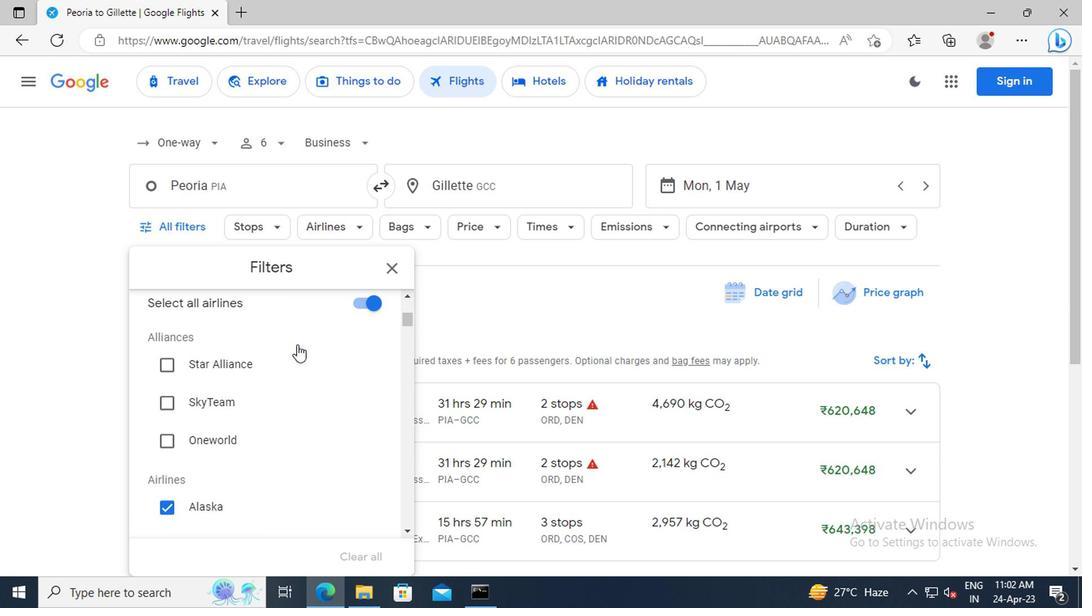 
Action: Mouse scrolled (293, 346) with delta (0, 0)
Screenshot: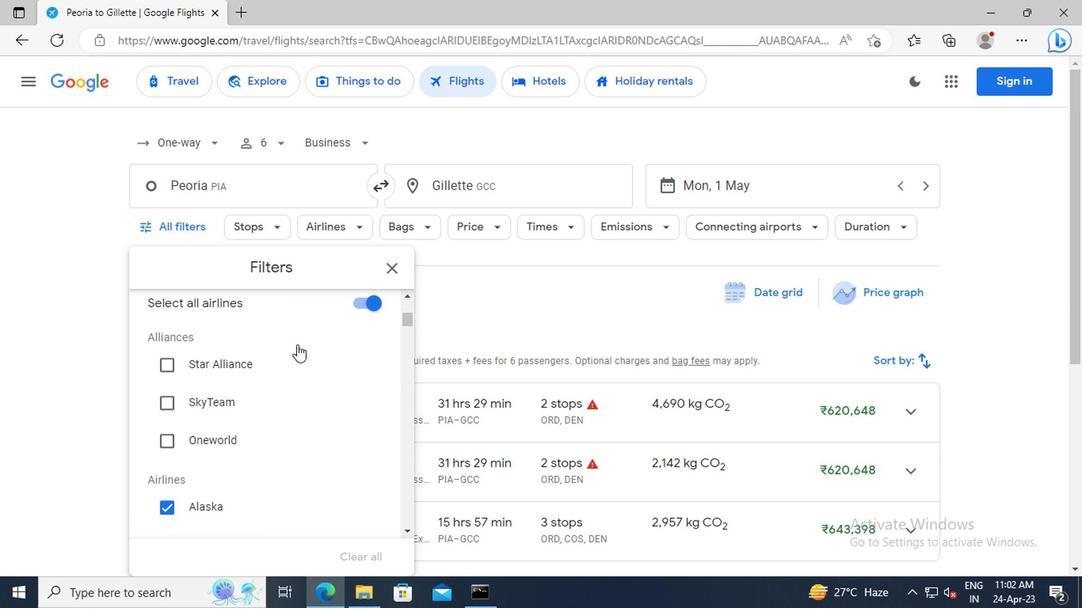 
Action: Mouse scrolled (293, 346) with delta (0, 0)
Screenshot: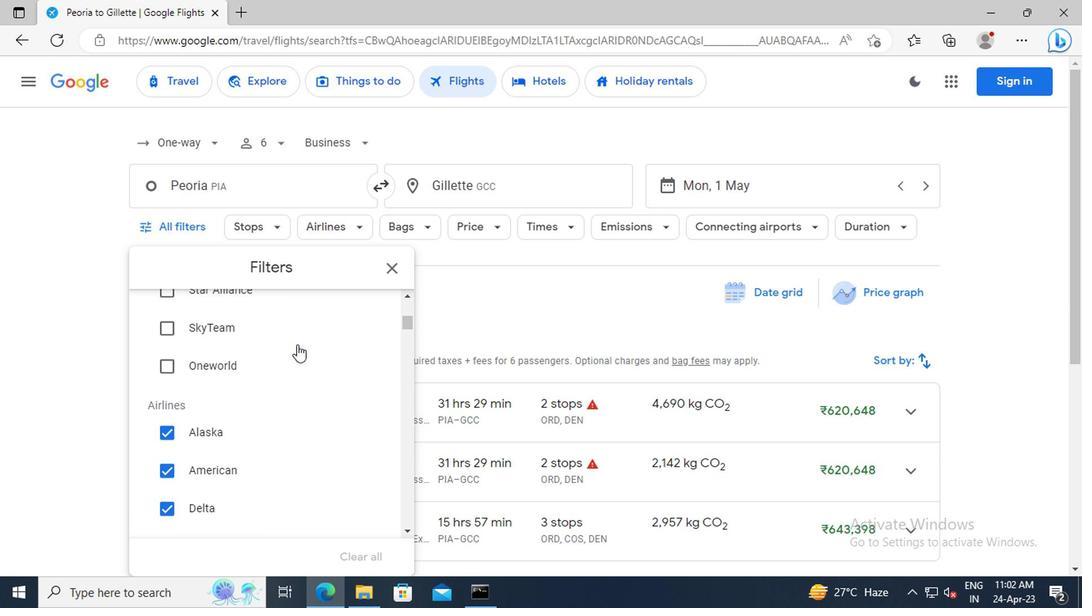 
Action: Mouse scrolled (293, 346) with delta (0, 0)
Screenshot: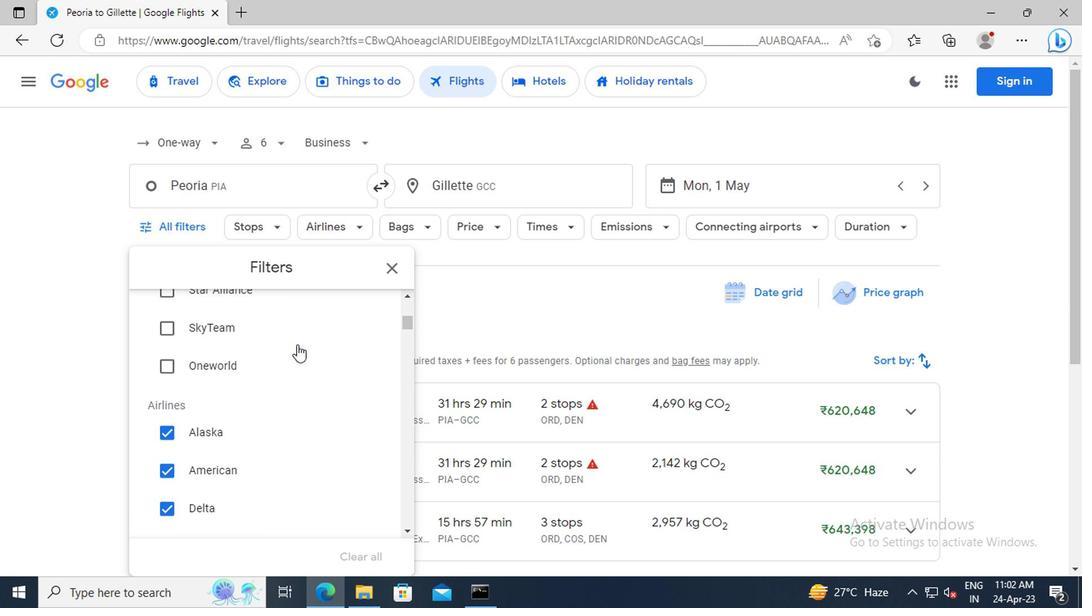 
Action: Mouse scrolled (293, 346) with delta (0, 0)
Screenshot: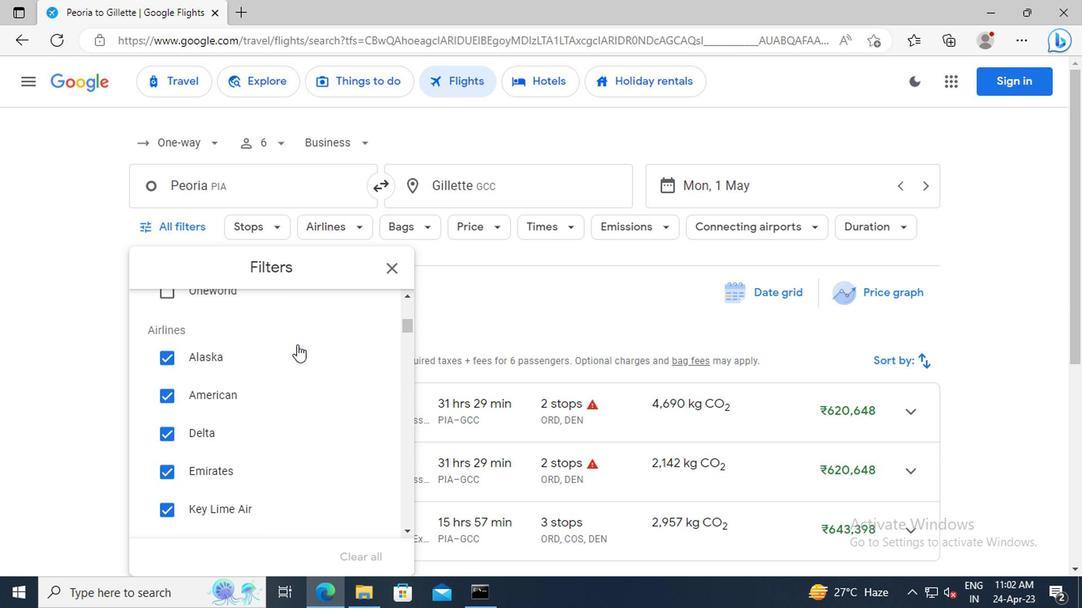 
Action: Mouse moved to (293, 381)
Screenshot: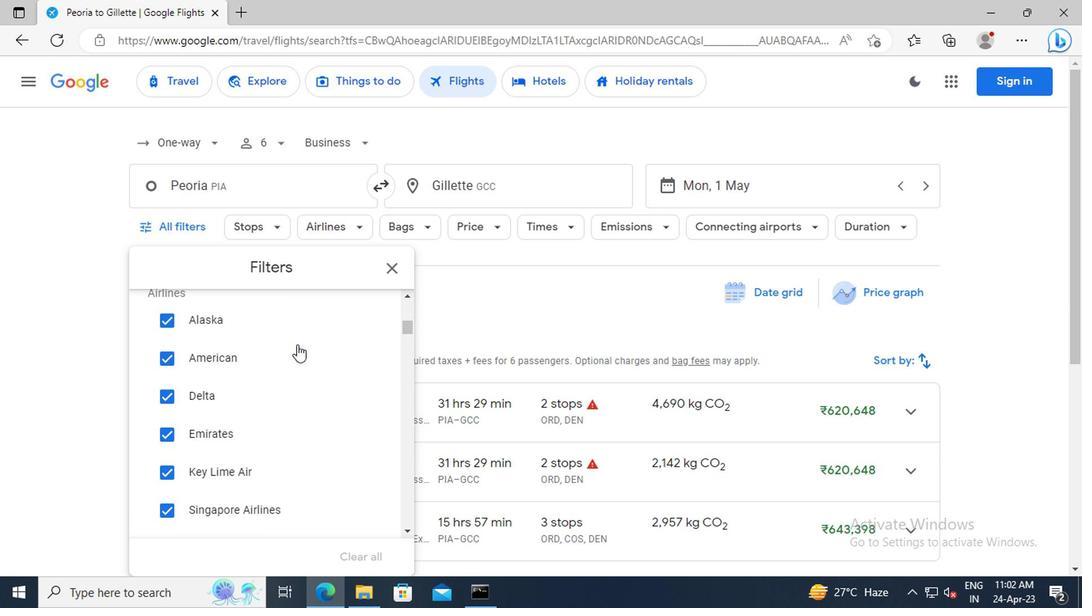 
Action: Mouse scrolled (293, 380) with delta (0, 0)
Screenshot: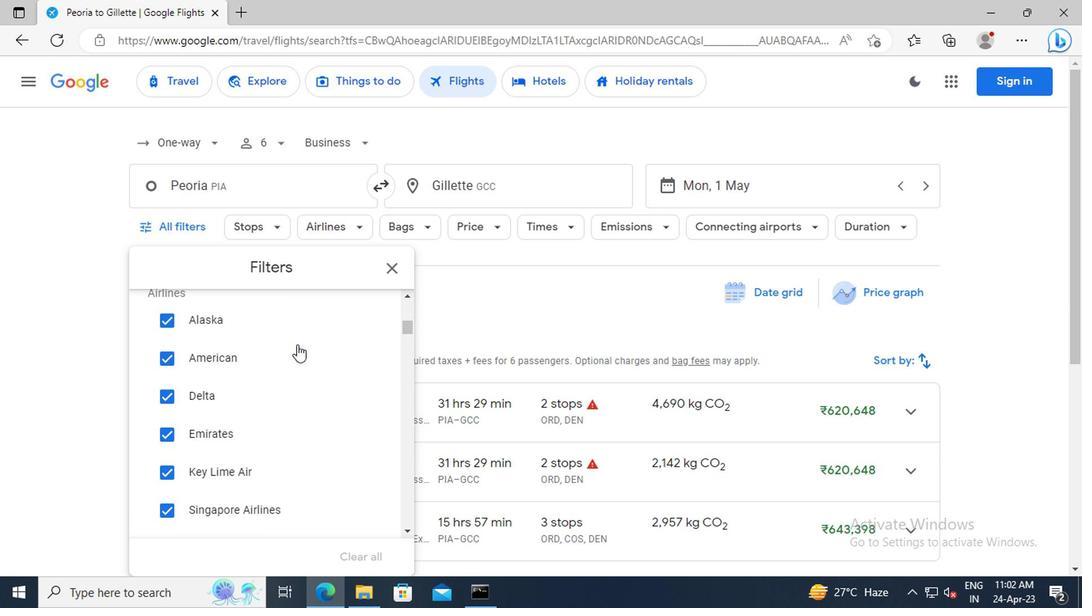 
Action: Mouse scrolled (293, 380) with delta (0, 0)
Screenshot: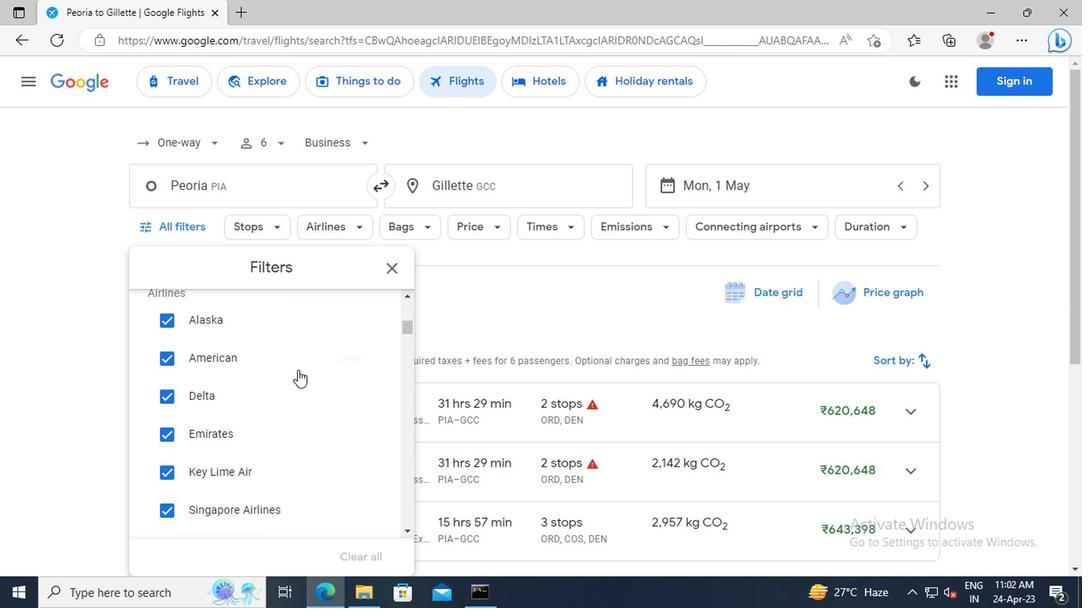 
Action: Mouse scrolled (293, 380) with delta (0, 0)
Screenshot: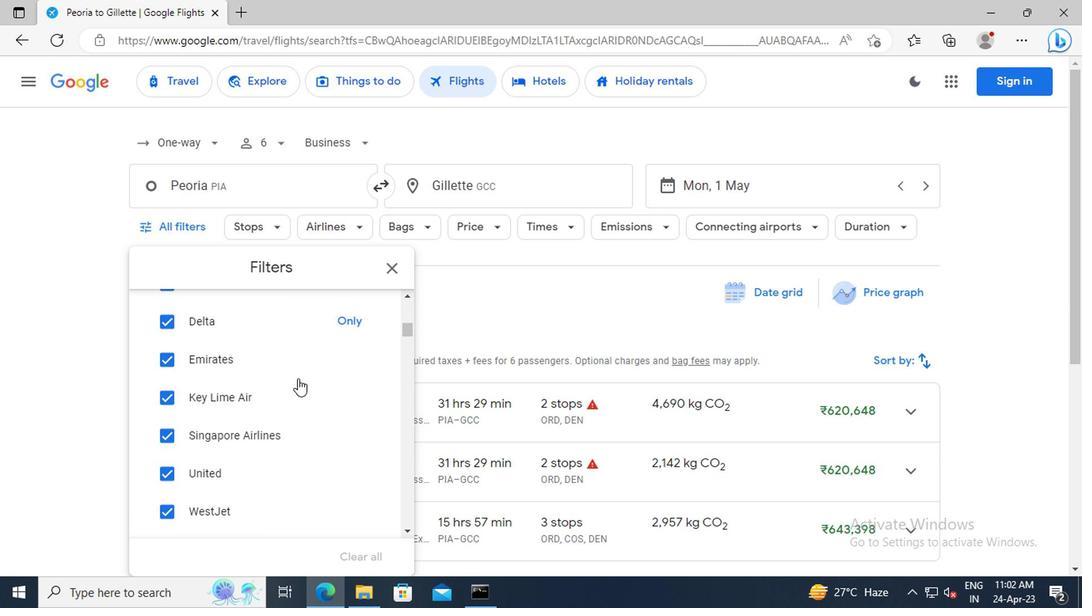 
Action: Mouse scrolled (293, 380) with delta (0, 0)
Screenshot: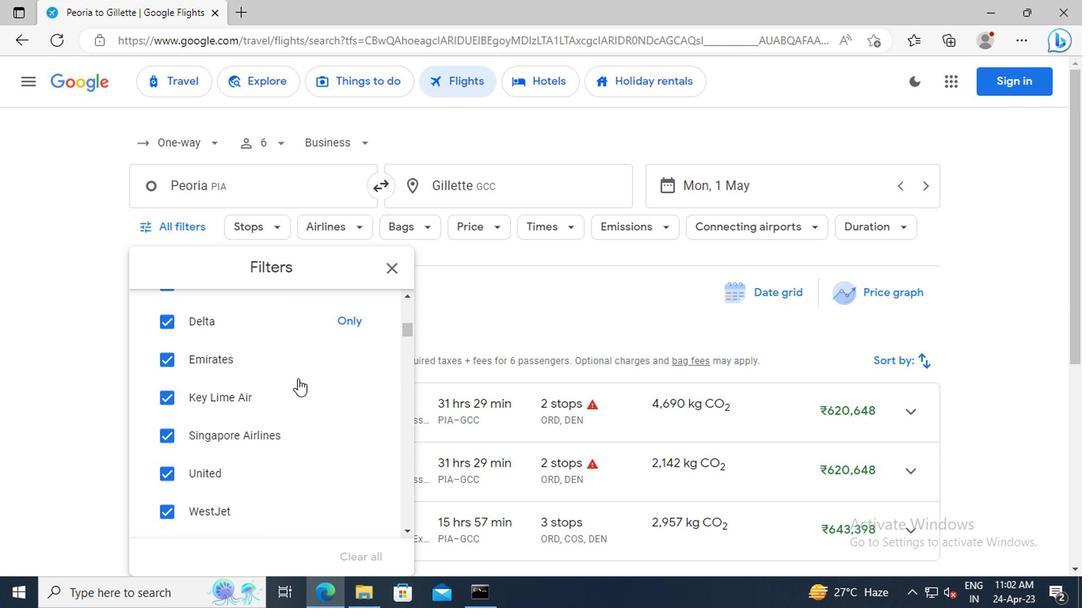
Action: Mouse scrolled (293, 380) with delta (0, 0)
Screenshot: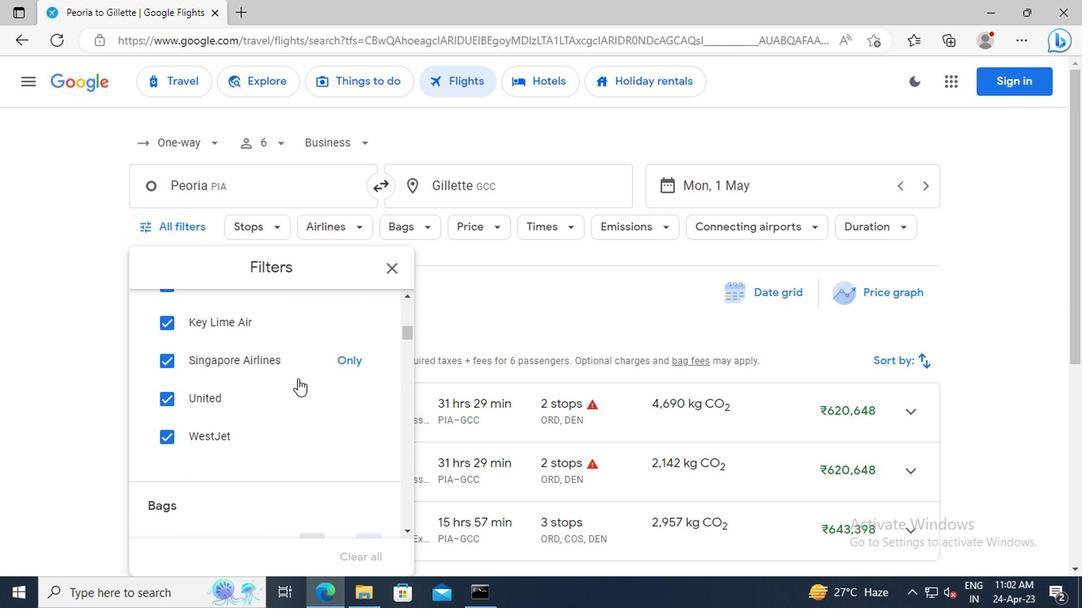
Action: Mouse scrolled (293, 380) with delta (0, 0)
Screenshot: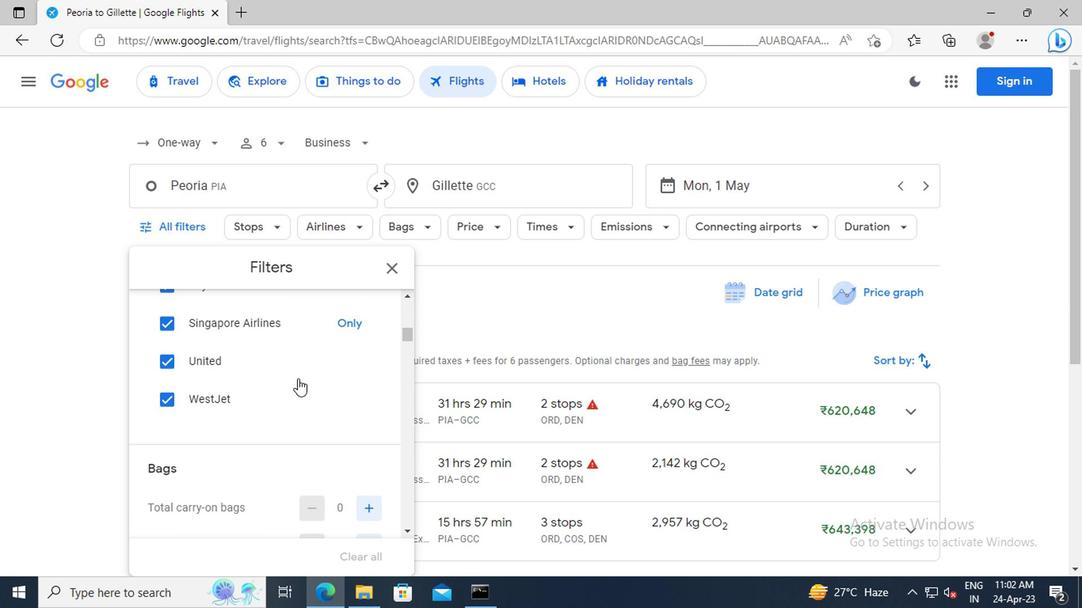 
Action: Mouse scrolled (293, 380) with delta (0, 0)
Screenshot: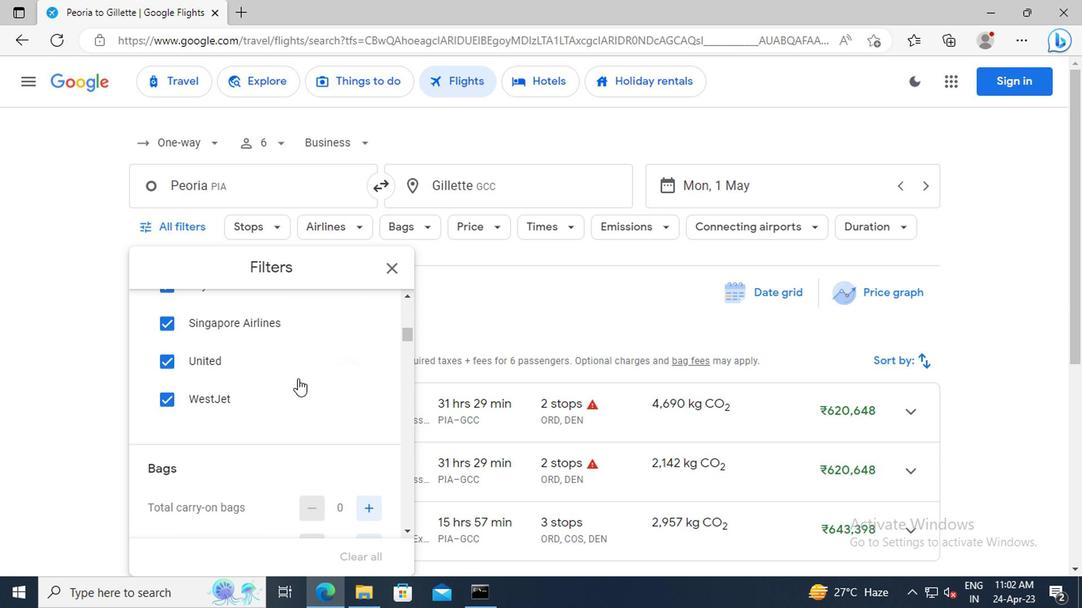 
Action: Mouse scrolled (293, 380) with delta (0, 0)
Screenshot: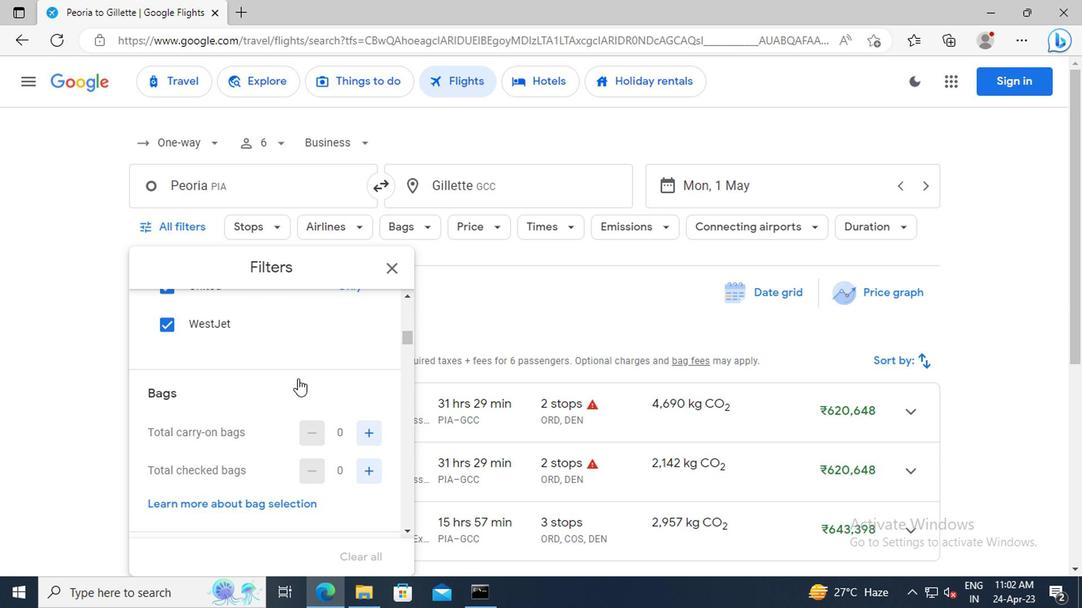 
Action: Mouse moved to (359, 404)
Screenshot: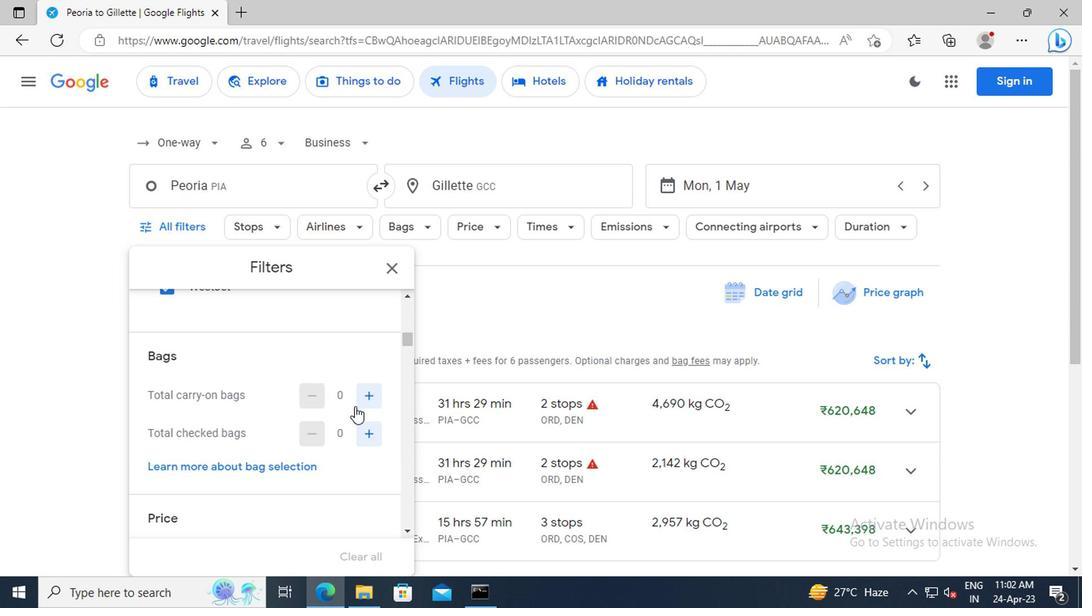 
Action: Mouse pressed left at (359, 404)
Screenshot: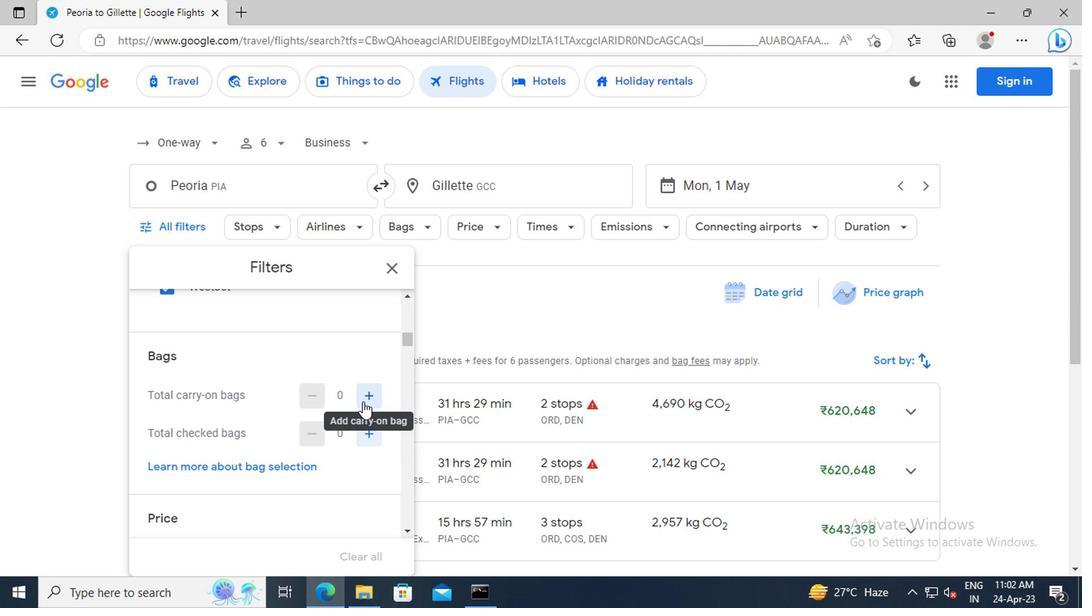 
Action: Mouse moved to (367, 436)
Screenshot: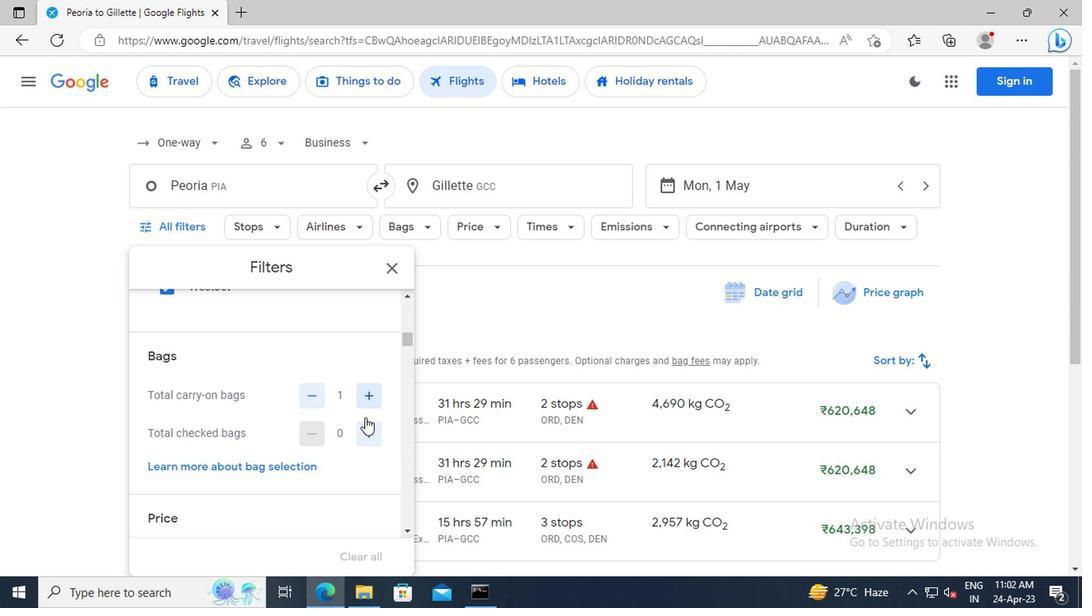
Action: Mouse pressed left at (367, 436)
Screenshot: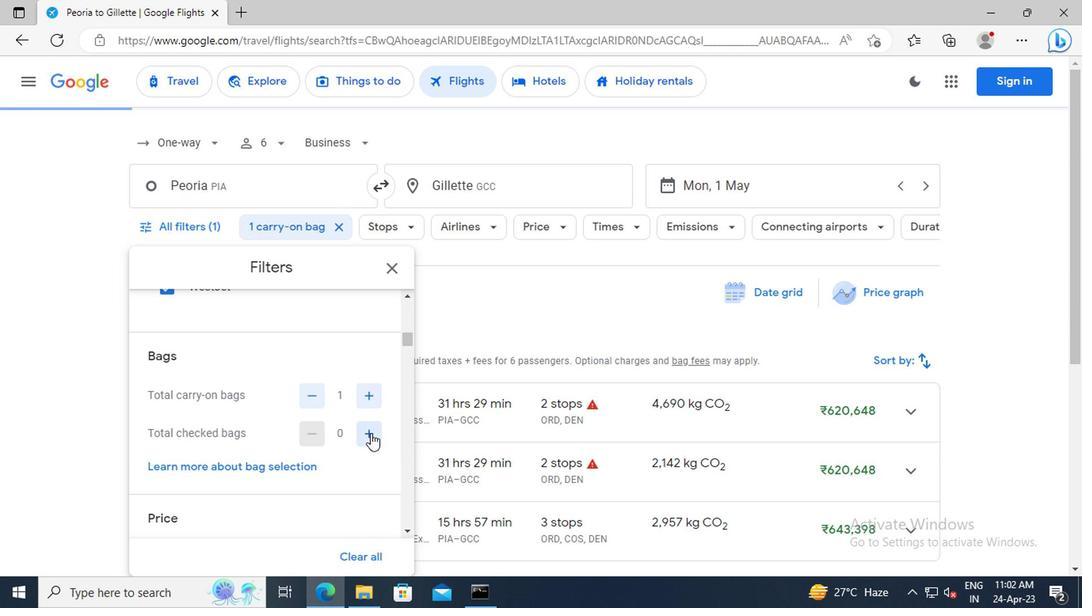 
Action: Mouse pressed left at (367, 436)
Screenshot: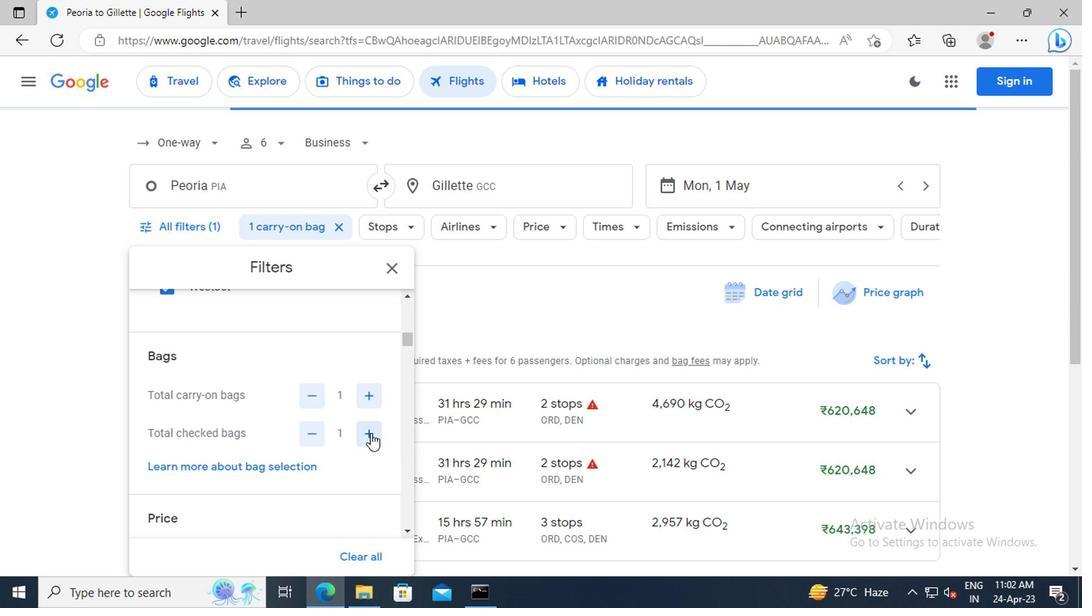 
Action: Mouse pressed left at (367, 436)
Screenshot: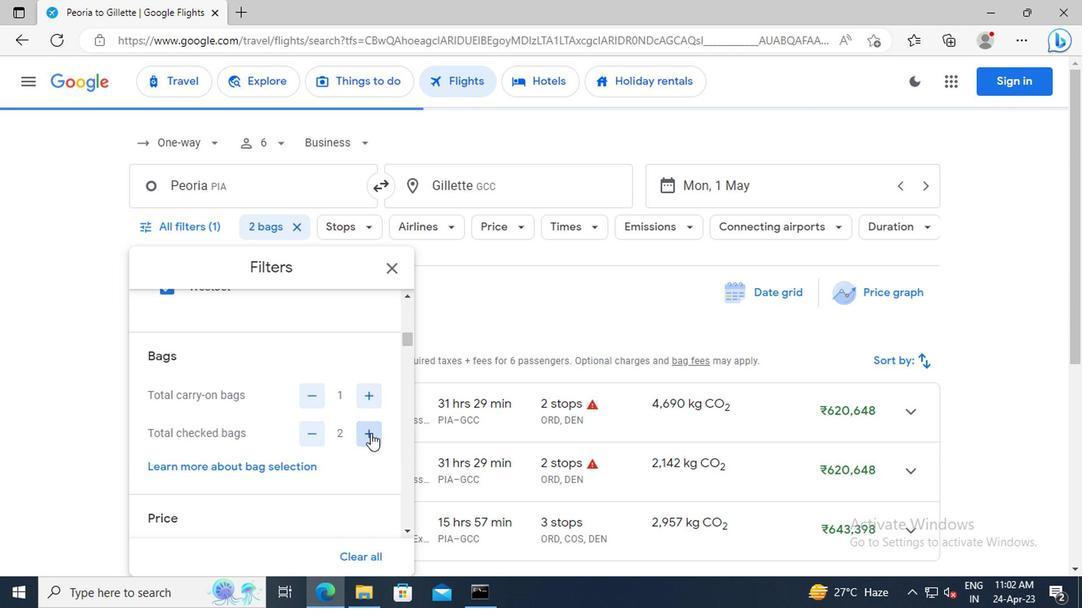 
Action: Mouse moved to (356, 434)
Screenshot: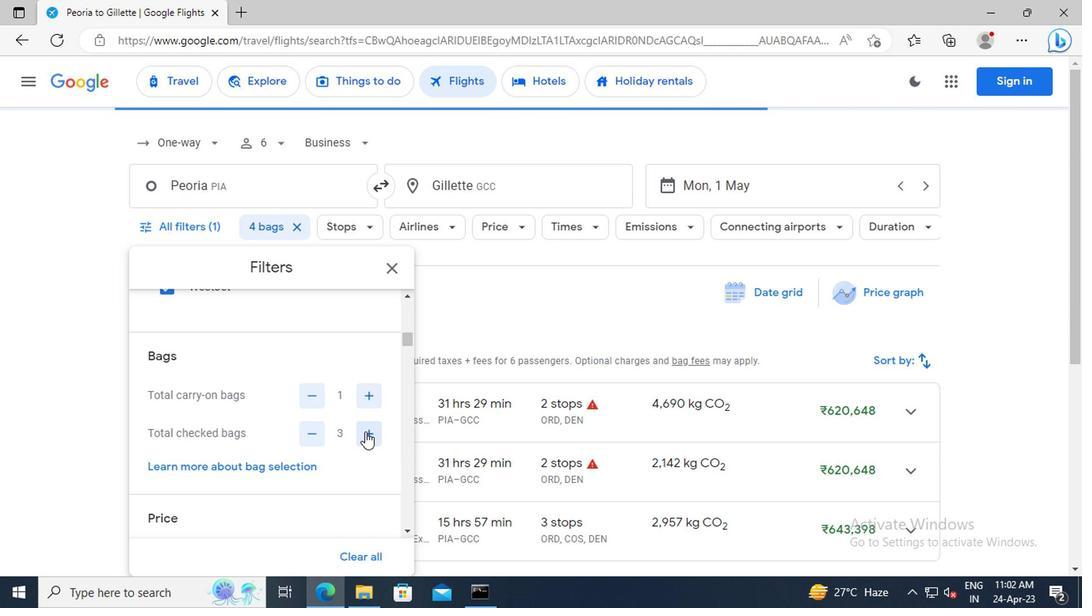 
Action: Mouse scrolled (356, 432) with delta (0, -1)
Screenshot: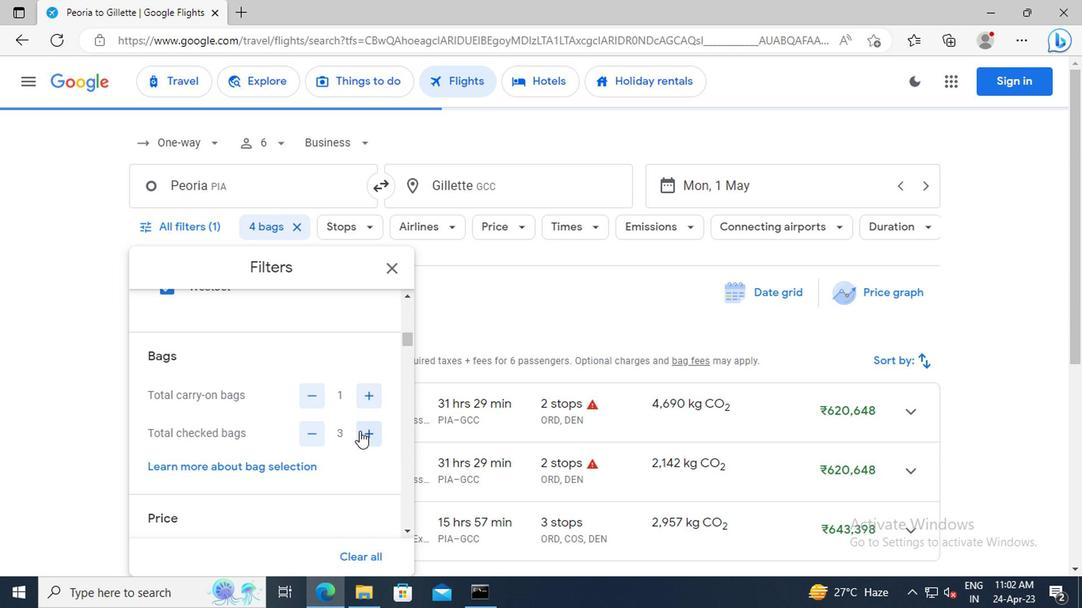
Action: Mouse scrolled (356, 432) with delta (0, -1)
Screenshot: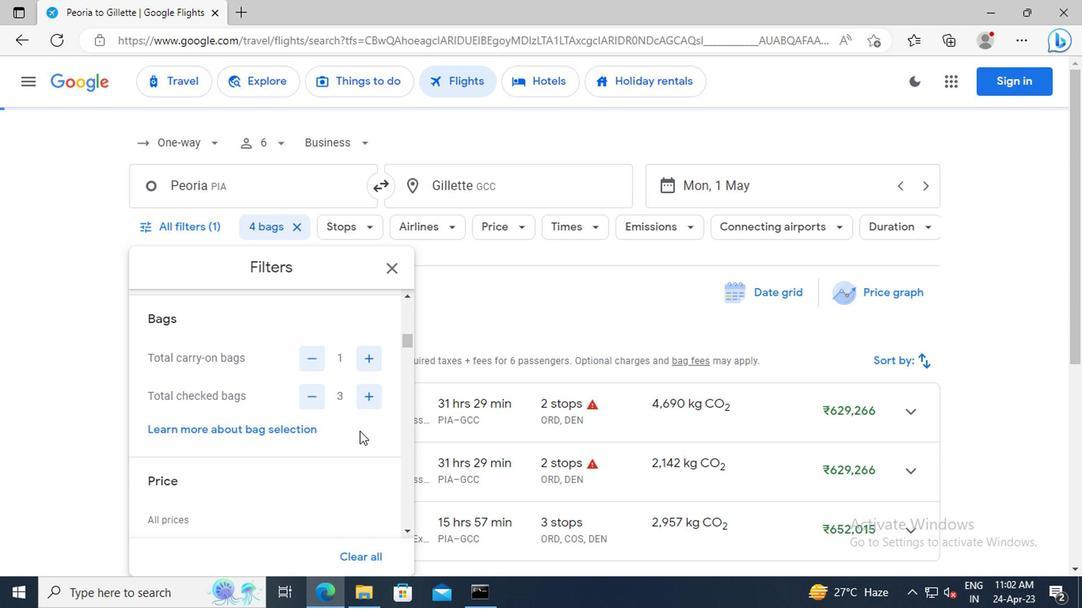 
Action: Mouse scrolled (356, 432) with delta (0, -1)
Screenshot: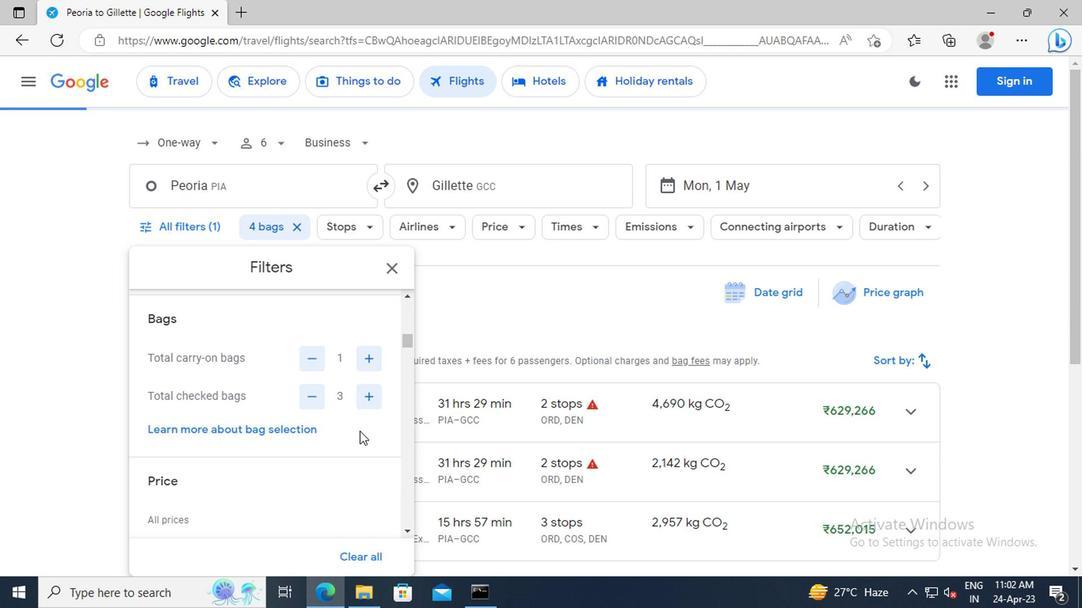 
Action: Mouse scrolled (356, 432) with delta (0, -1)
Screenshot: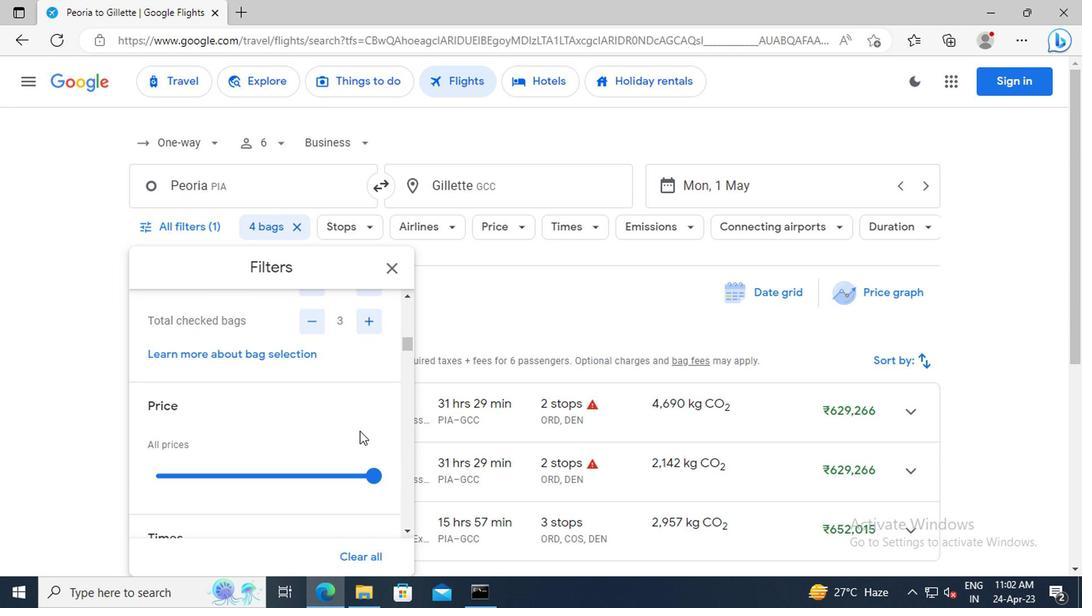 
Action: Mouse scrolled (356, 432) with delta (0, -1)
Screenshot: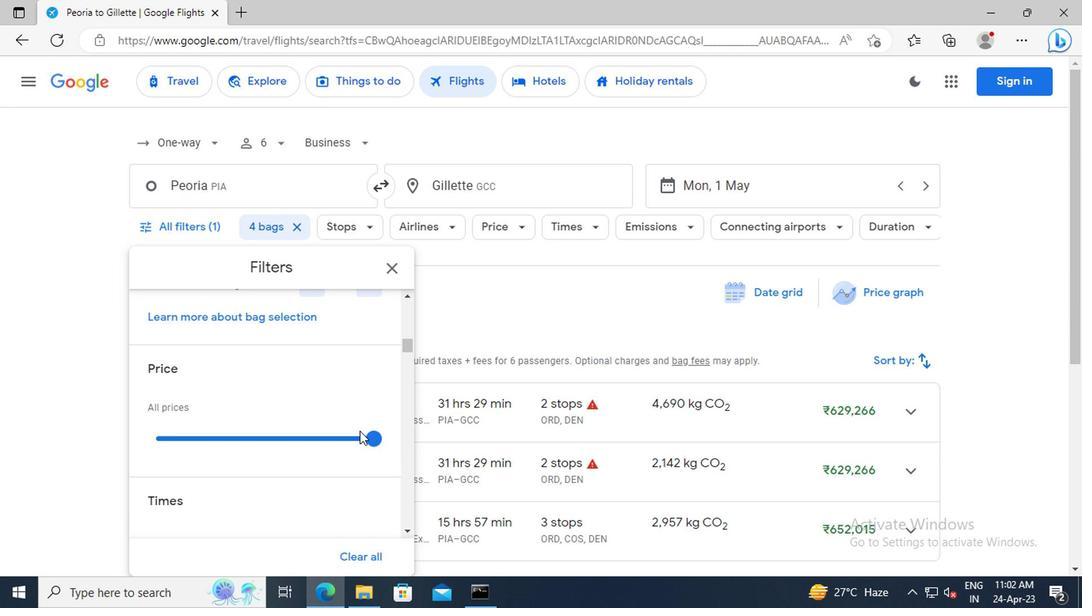 
Action: Mouse scrolled (356, 432) with delta (0, -1)
Screenshot: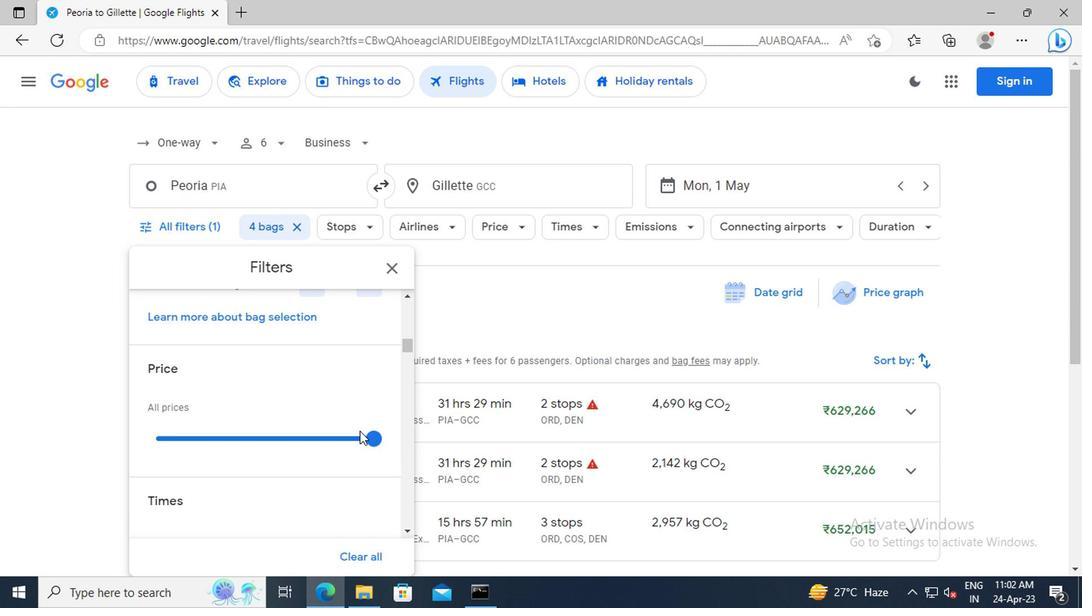 
Action: Mouse scrolled (356, 432) with delta (0, -1)
Screenshot: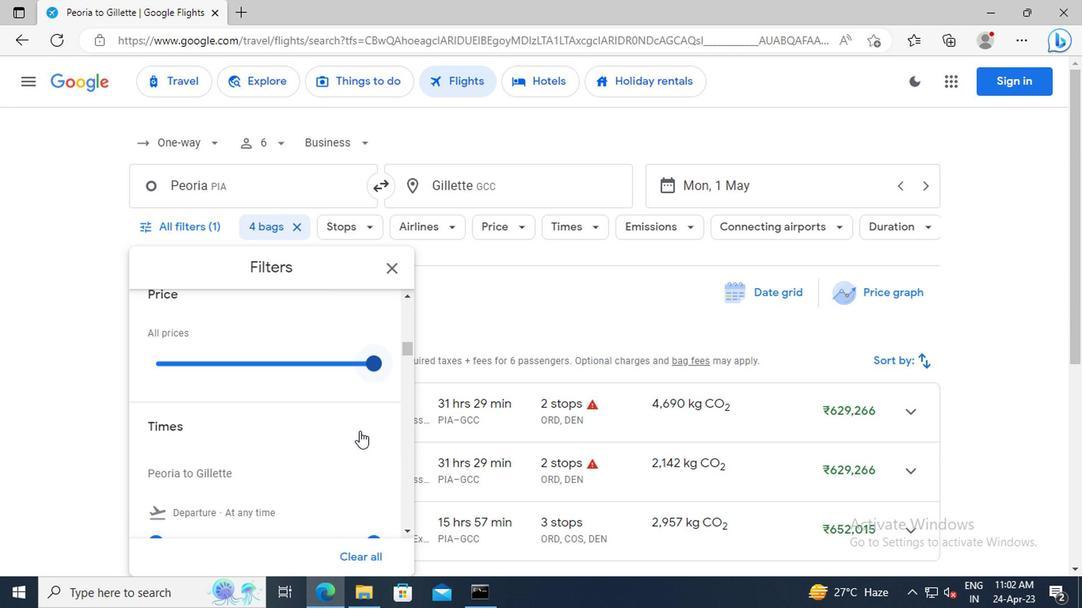 
Action: Mouse scrolled (356, 432) with delta (0, -1)
Screenshot: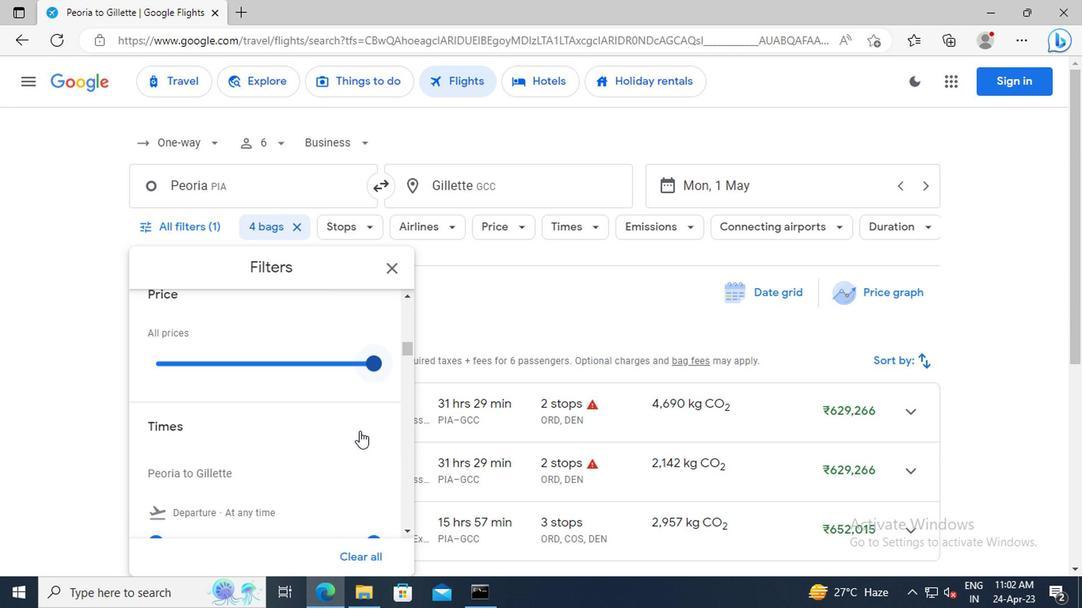 
Action: Mouse scrolled (356, 432) with delta (0, -1)
Screenshot: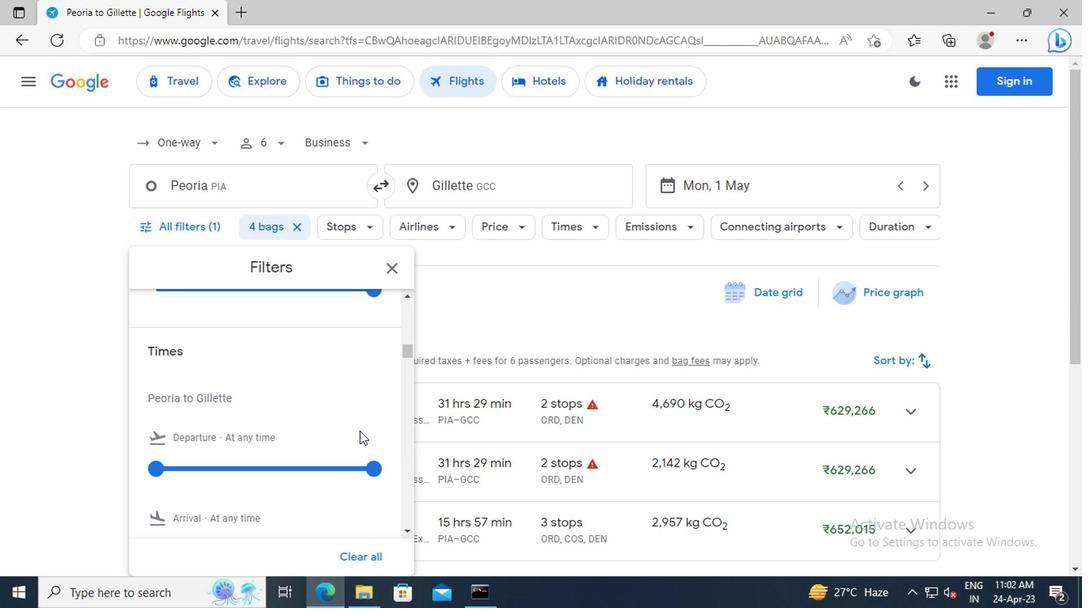 
Action: Mouse moved to (152, 434)
Screenshot: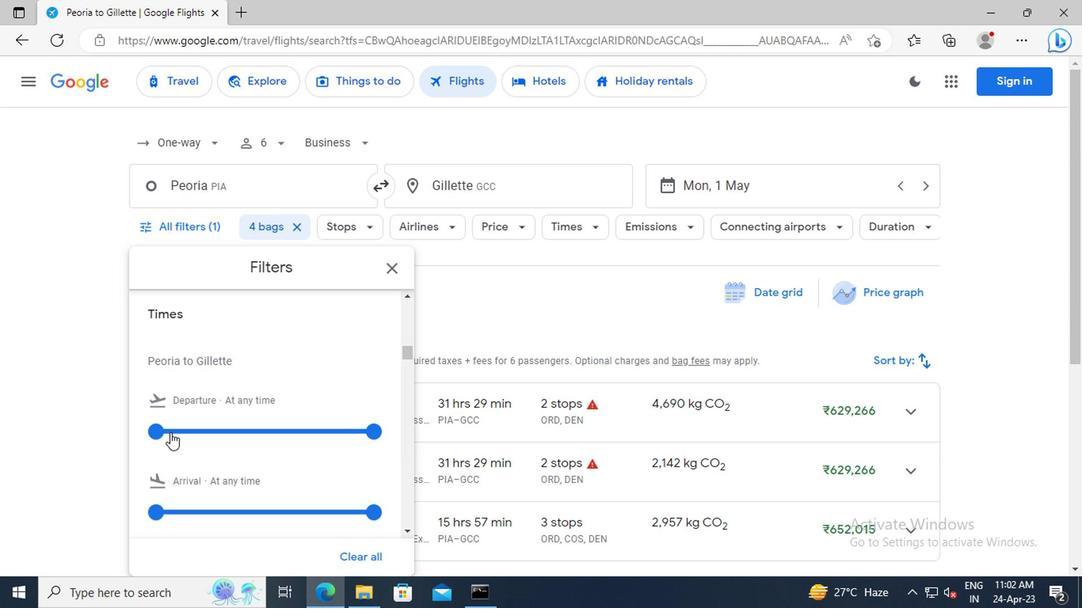 
Action: Mouse pressed left at (152, 434)
Screenshot: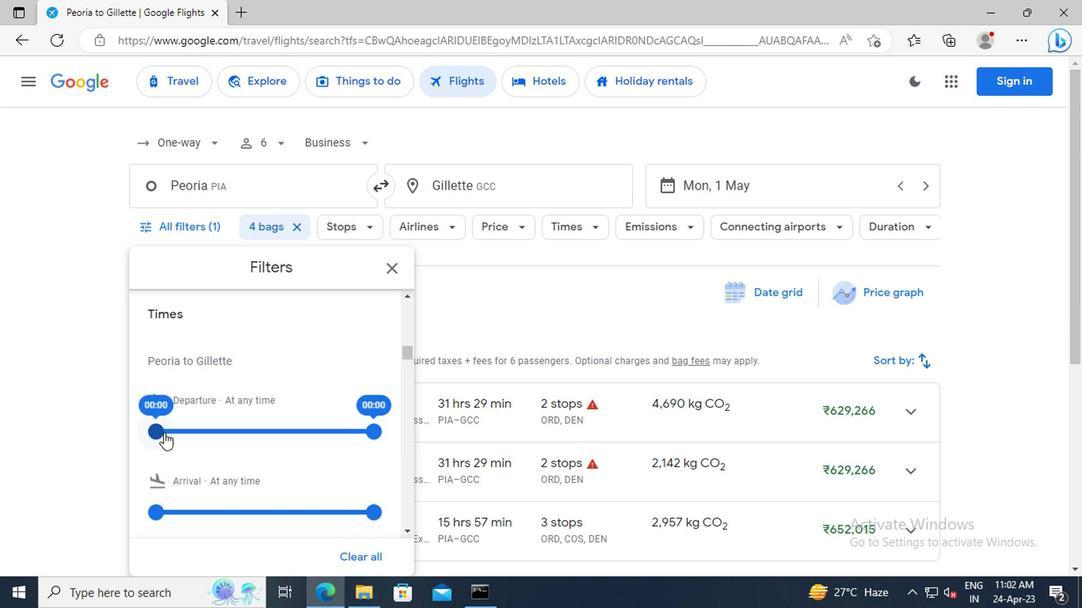 
Action: Mouse moved to (370, 438)
Screenshot: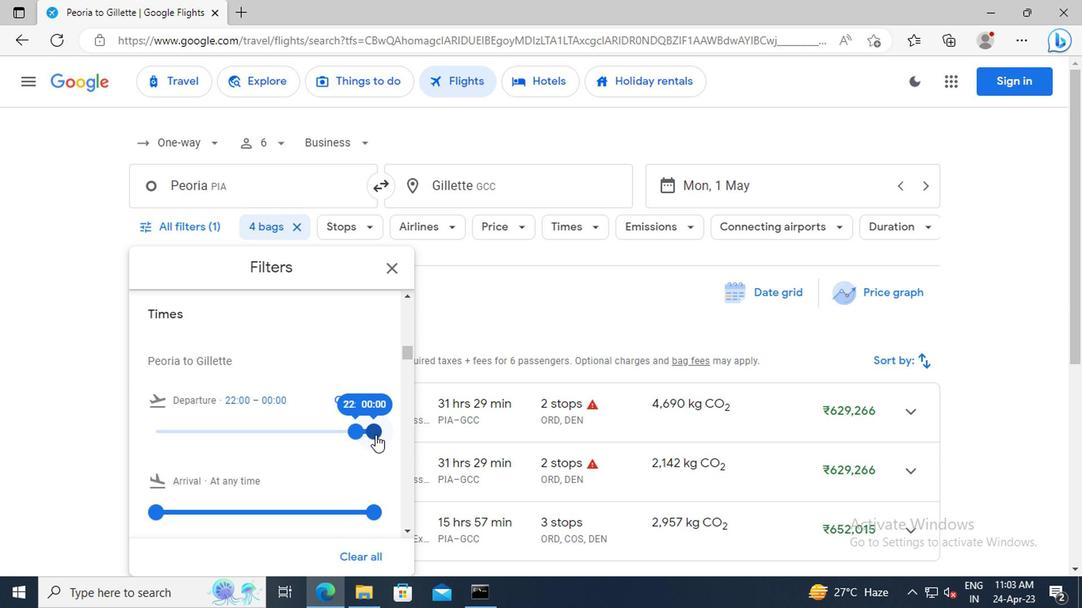 
Action: Mouse pressed left at (370, 438)
Screenshot: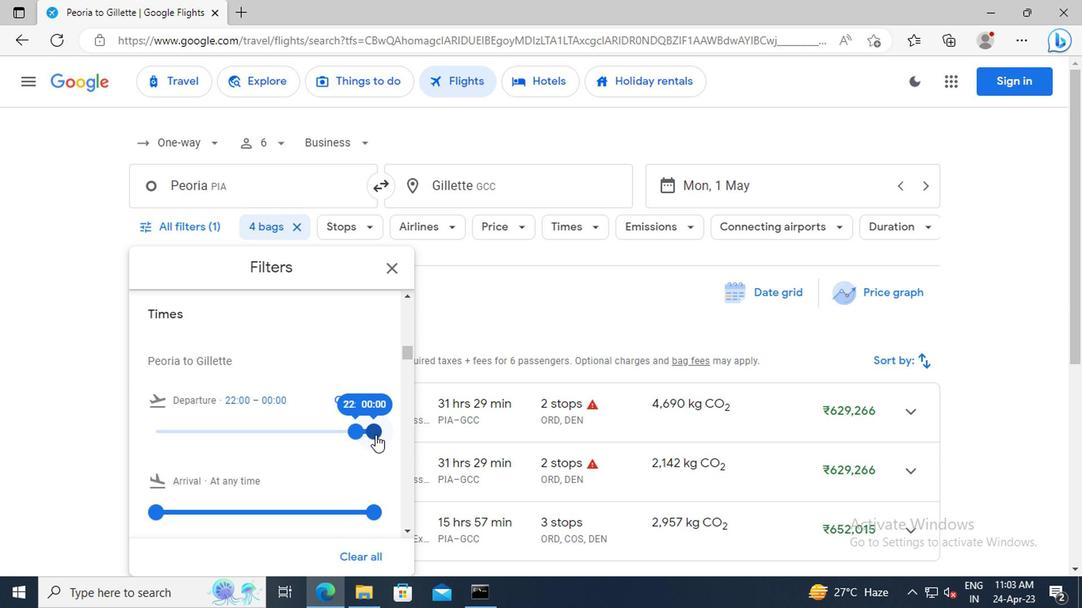 
Action: Mouse moved to (391, 265)
Screenshot: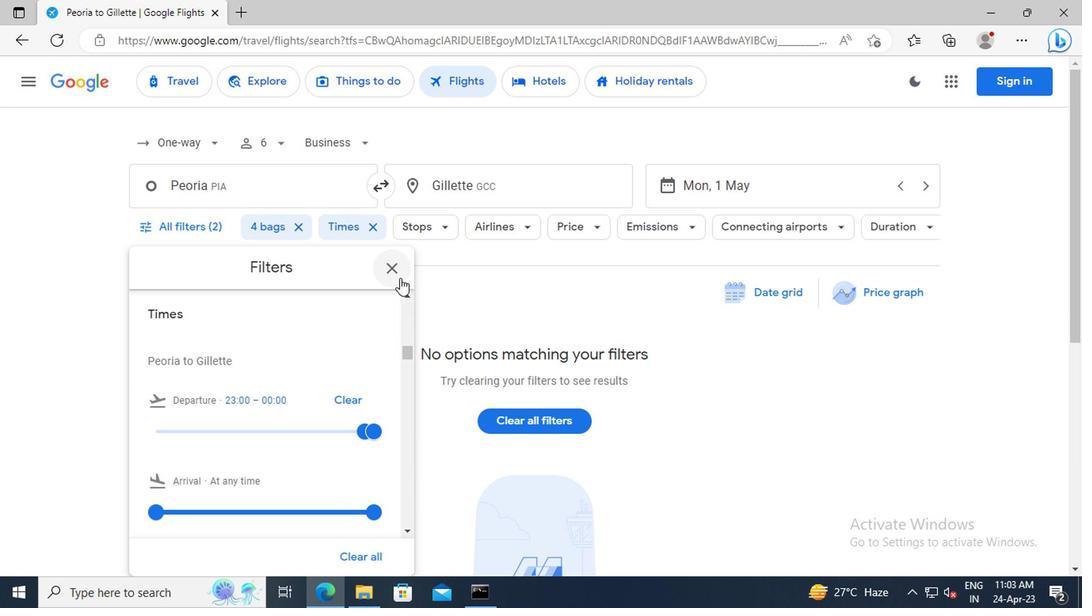 
Action: Mouse pressed left at (391, 265)
Screenshot: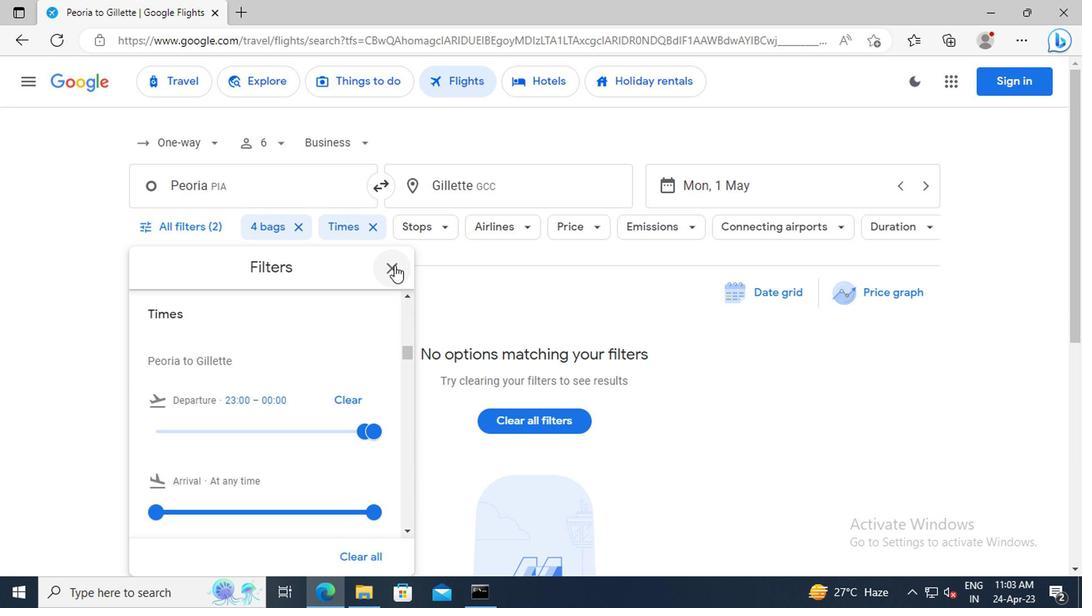 
